Task: Look for space in Dimāpur, India from 2nd September, 2023 to 6th September, 2023 for 2 adults in price range Rs.15000 to Rs.20000. Place can be entire place with 1  bedroom having 1 bed and 1 bathroom. Property type can be house, flat, guest house, hotel. Booking option can be shelf check-in. Required host language is English.
Action: Mouse moved to (440, 119)
Screenshot: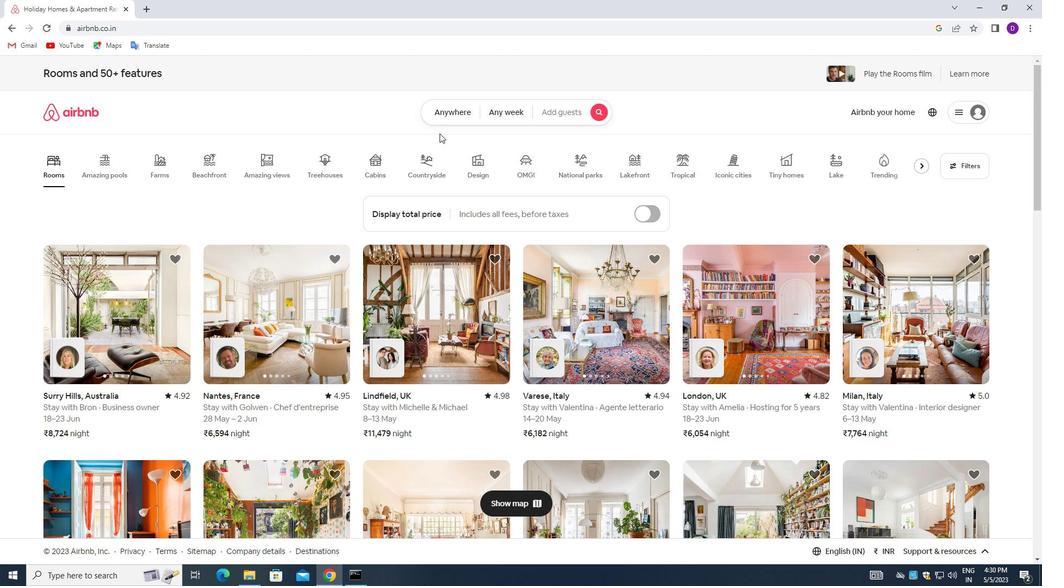 
Action: Mouse pressed left at (440, 119)
Screenshot: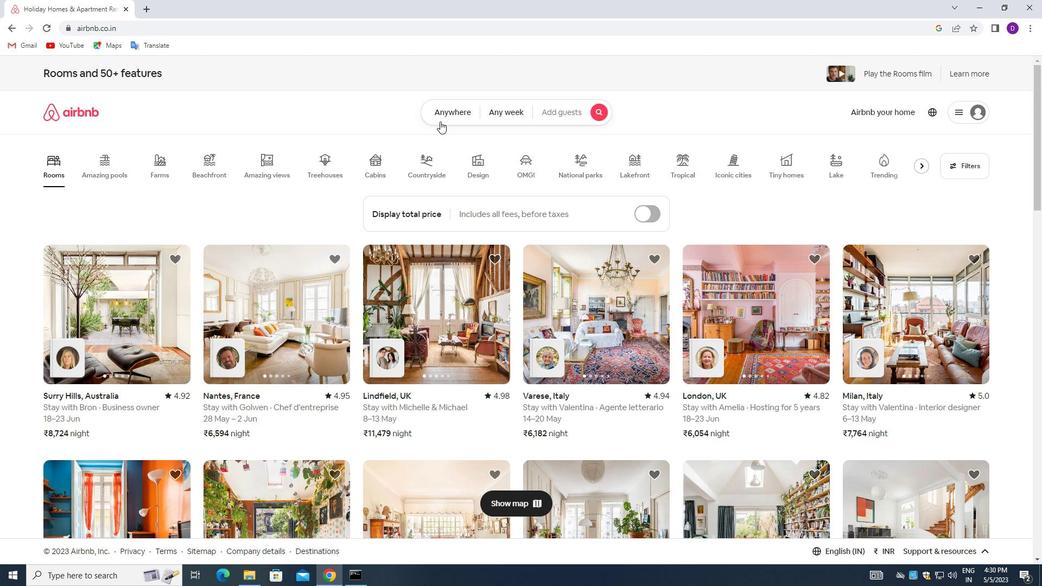 
Action: Mouse moved to (409, 160)
Screenshot: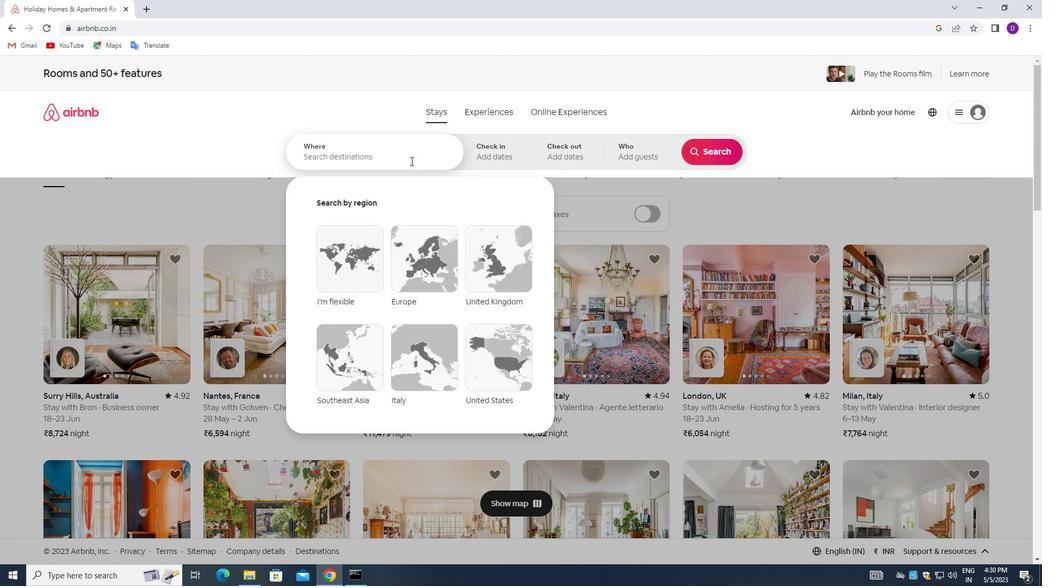
Action: Mouse pressed left at (409, 160)
Screenshot: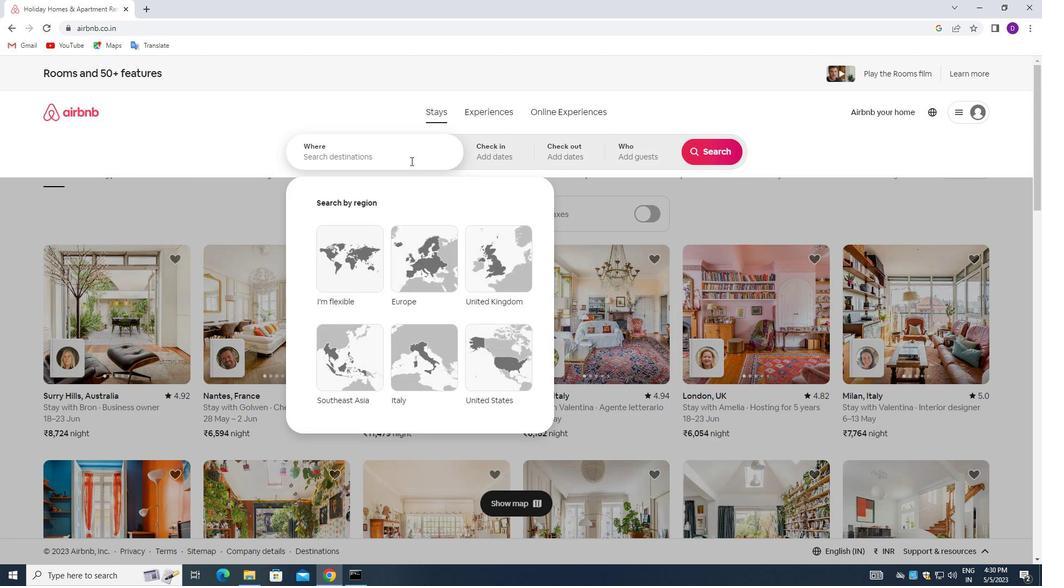 
Action: Mouse moved to (207, 255)
Screenshot: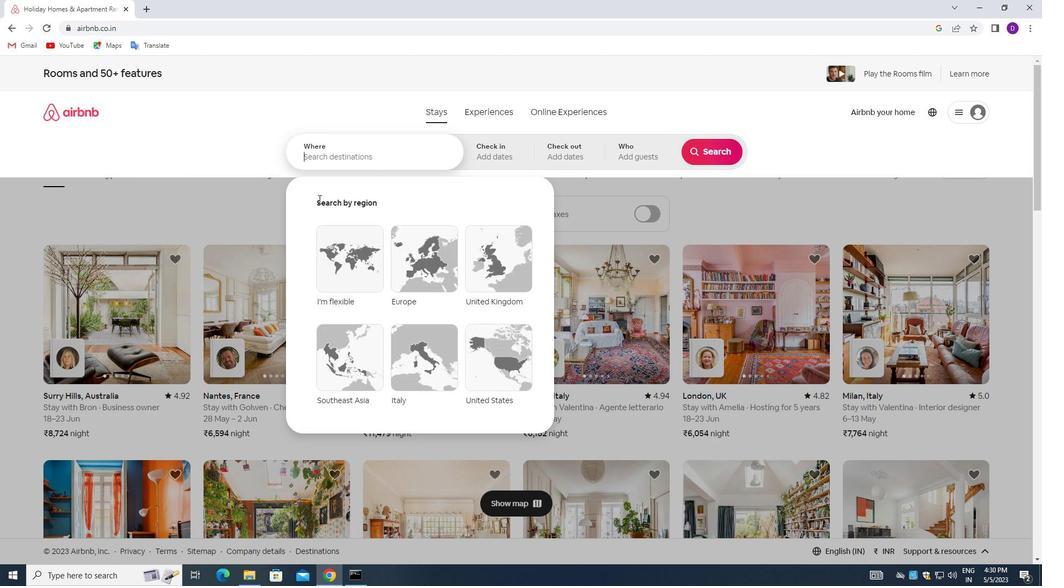 
Action: Key pressed <Key.shift_r>De<Key.backspace>imapur,<Key.space><Key.shift>INDIA<Key.enter>
Screenshot: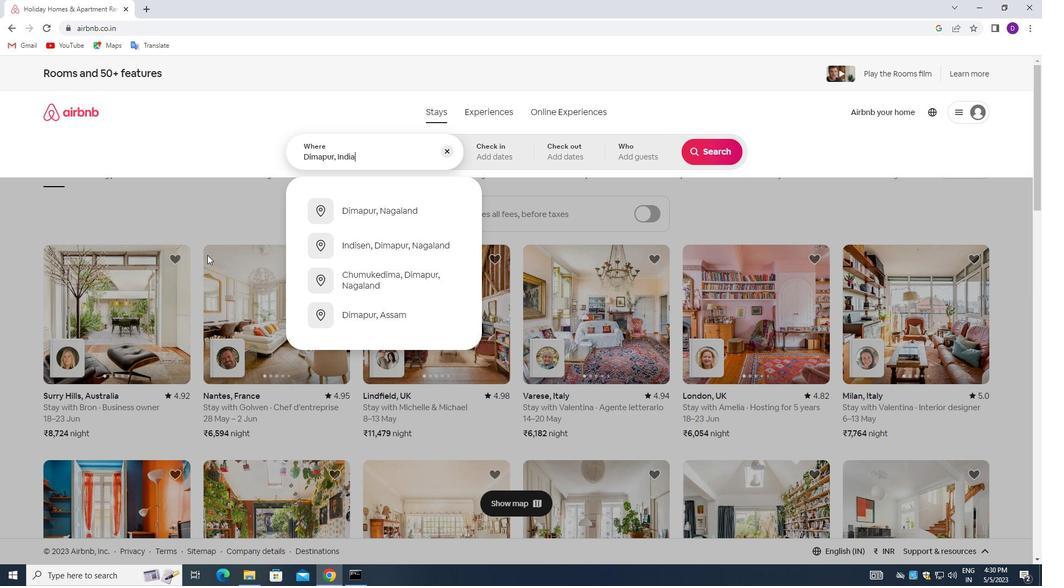 
Action: Mouse moved to (708, 241)
Screenshot: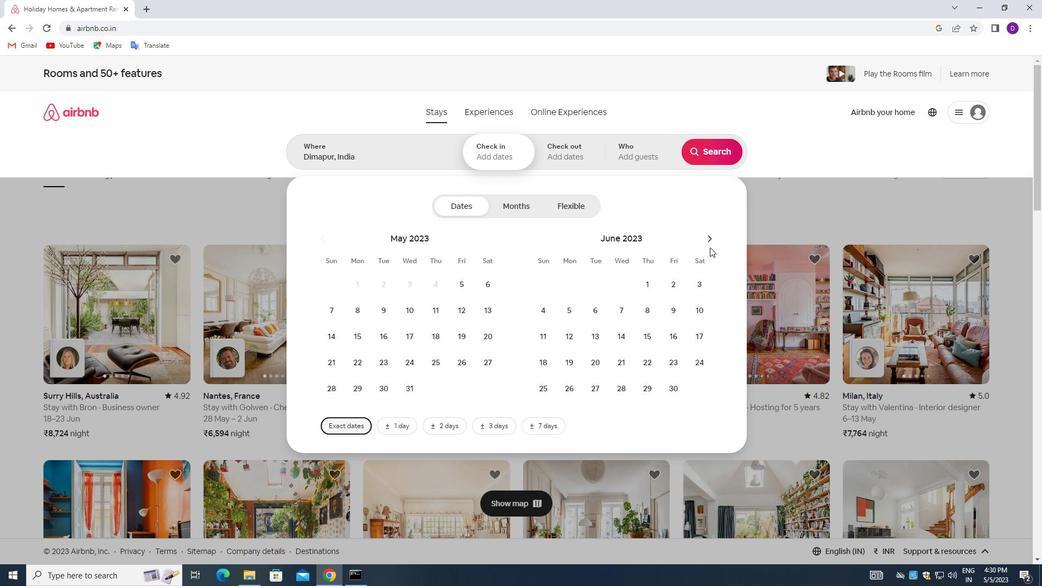 
Action: Mouse pressed left at (708, 241)
Screenshot: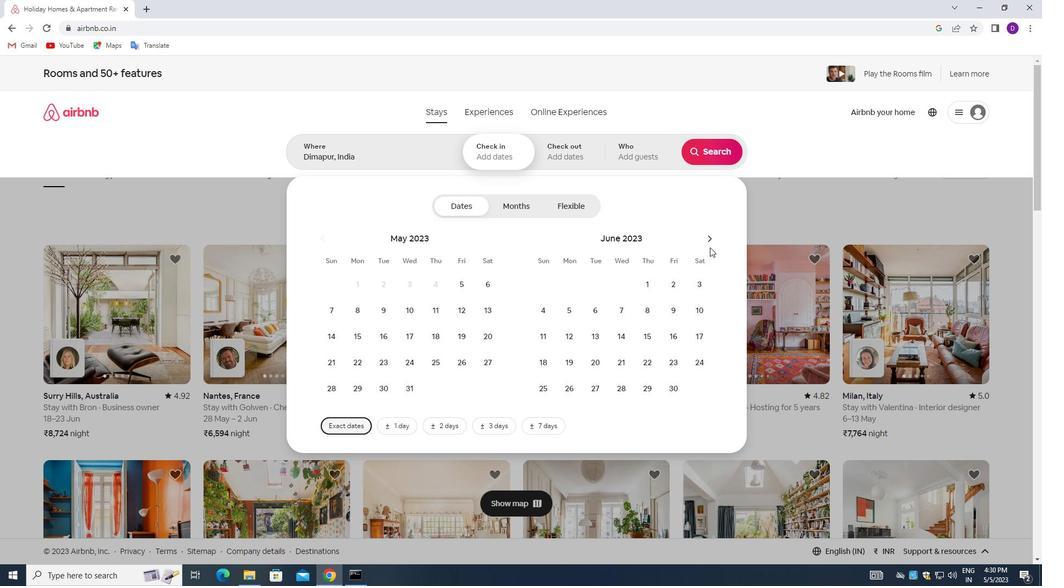 
Action: Mouse pressed left at (708, 241)
Screenshot: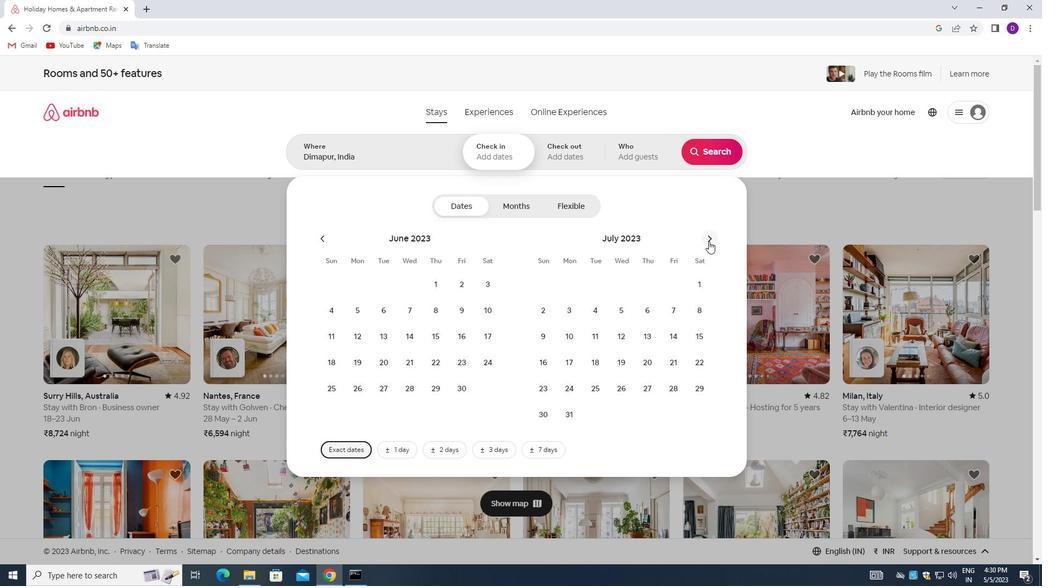 
Action: Mouse pressed left at (708, 241)
Screenshot: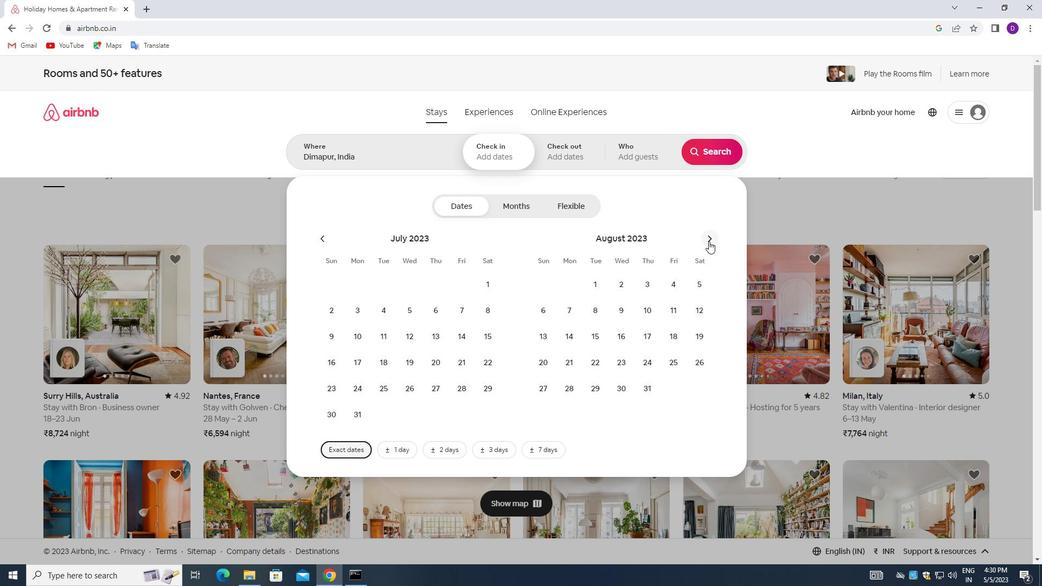 
Action: Mouse moved to (697, 275)
Screenshot: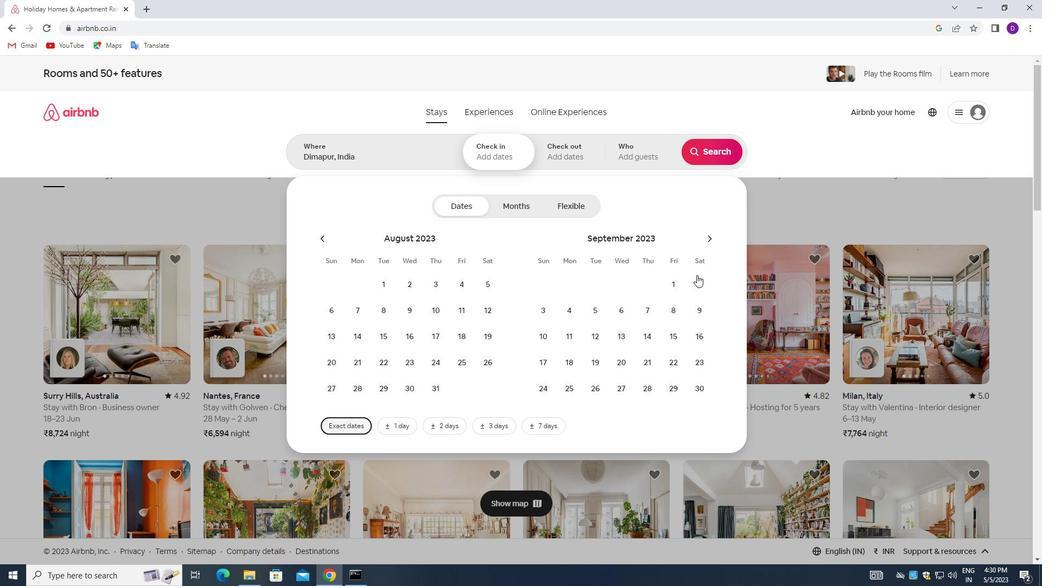 
Action: Mouse pressed left at (697, 275)
Screenshot: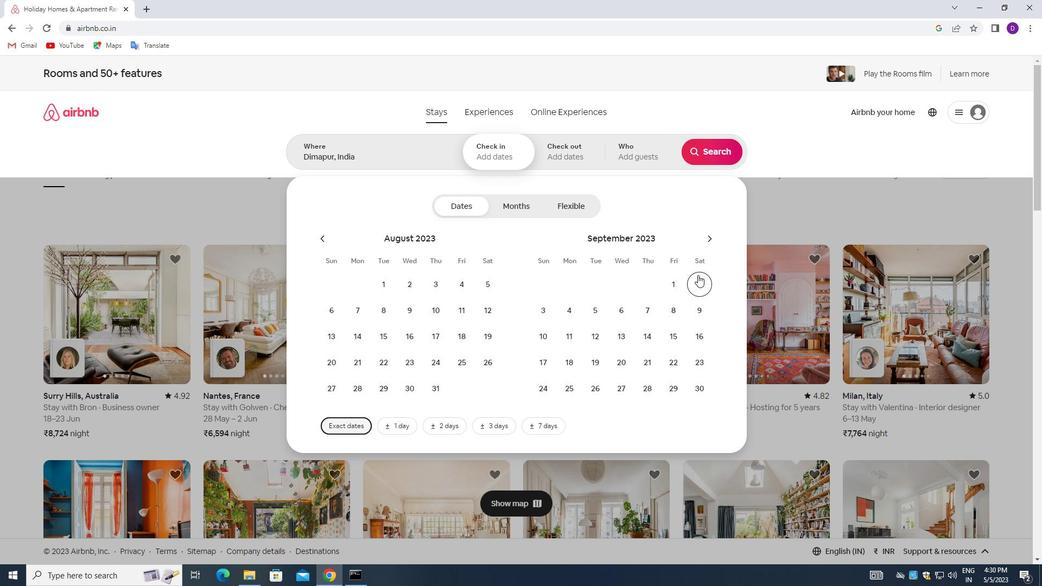 
Action: Mouse moved to (617, 309)
Screenshot: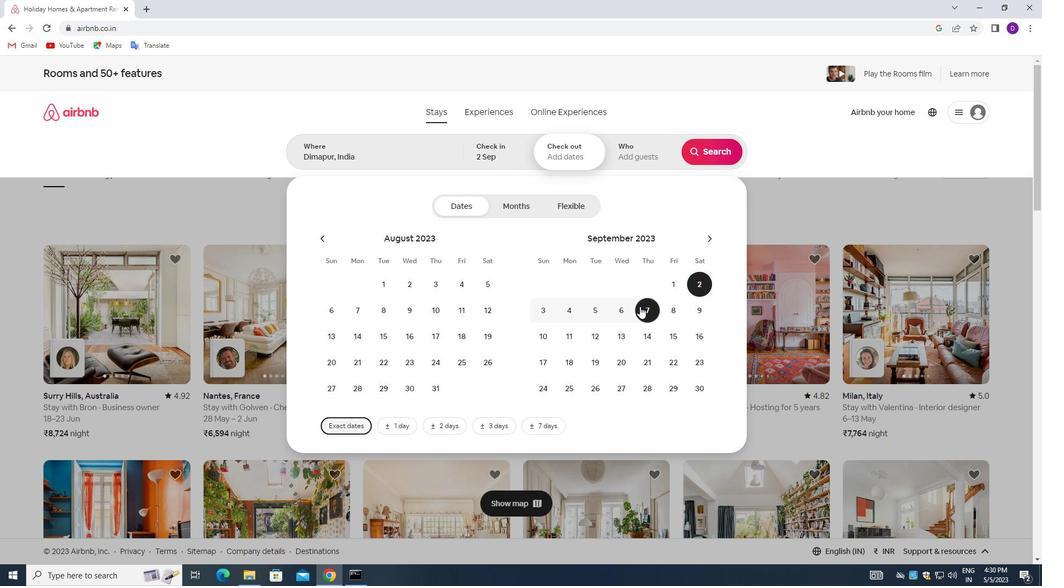 
Action: Mouse pressed left at (617, 309)
Screenshot: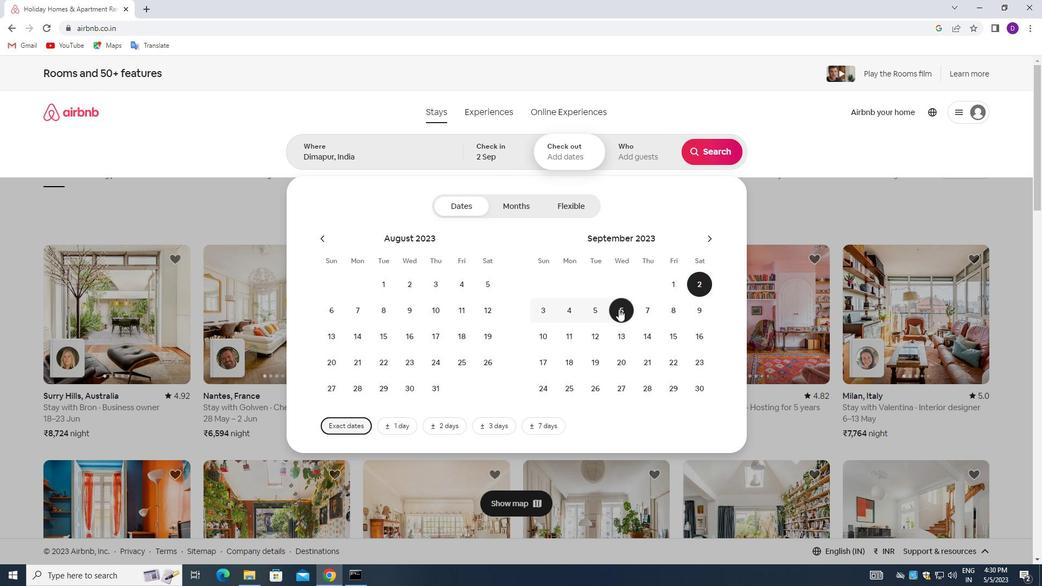 
Action: Mouse moved to (622, 158)
Screenshot: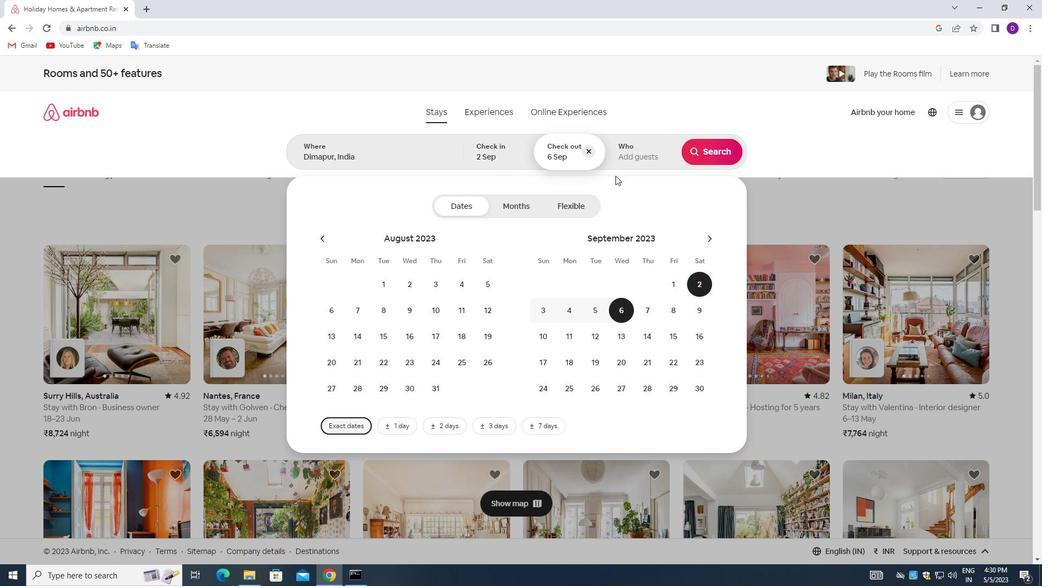 
Action: Mouse pressed left at (622, 158)
Screenshot: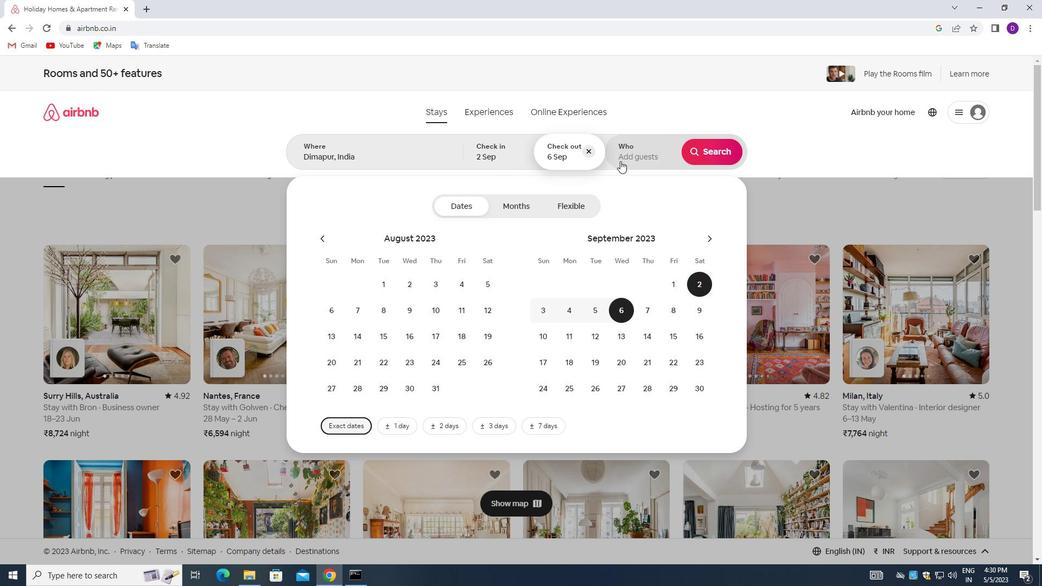 
Action: Mouse moved to (711, 212)
Screenshot: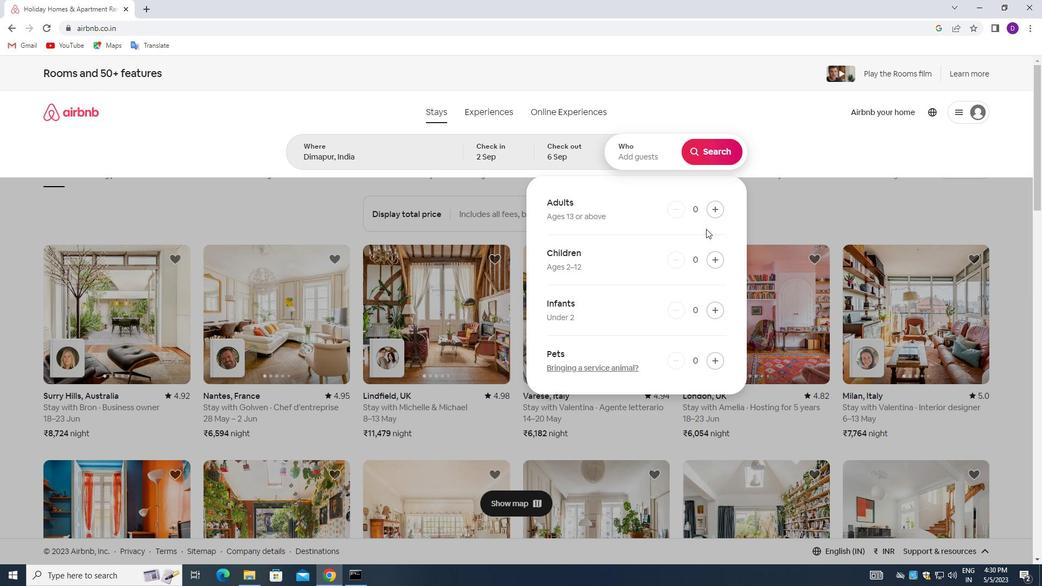 
Action: Mouse pressed left at (711, 212)
Screenshot: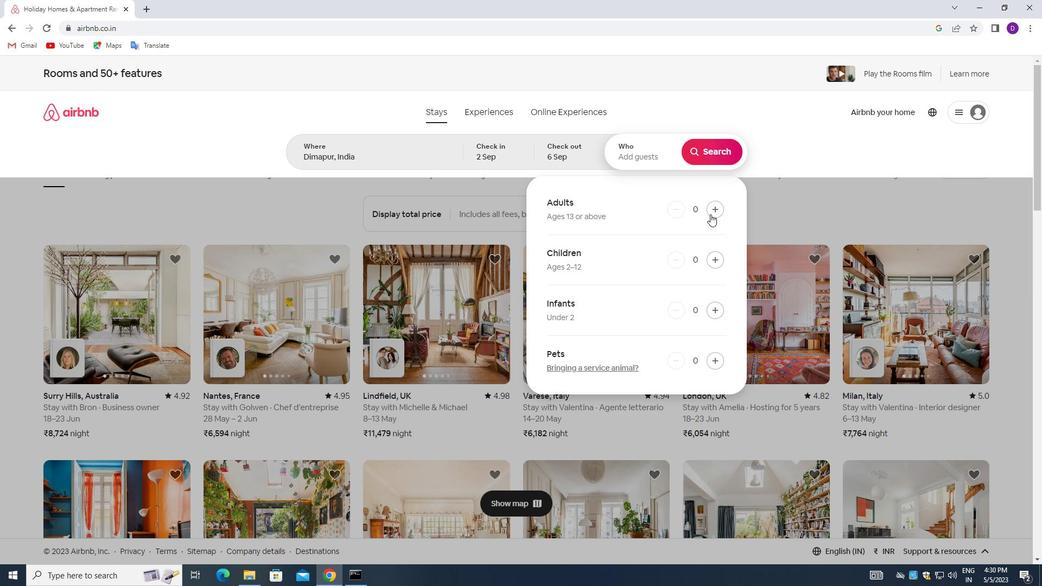 
Action: Mouse pressed left at (711, 212)
Screenshot: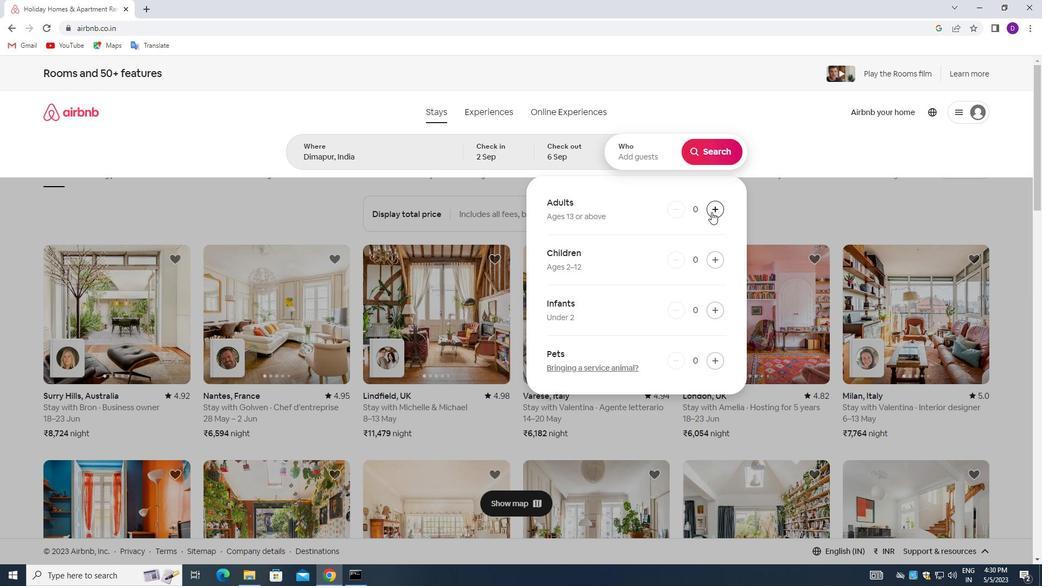 
Action: Mouse moved to (705, 154)
Screenshot: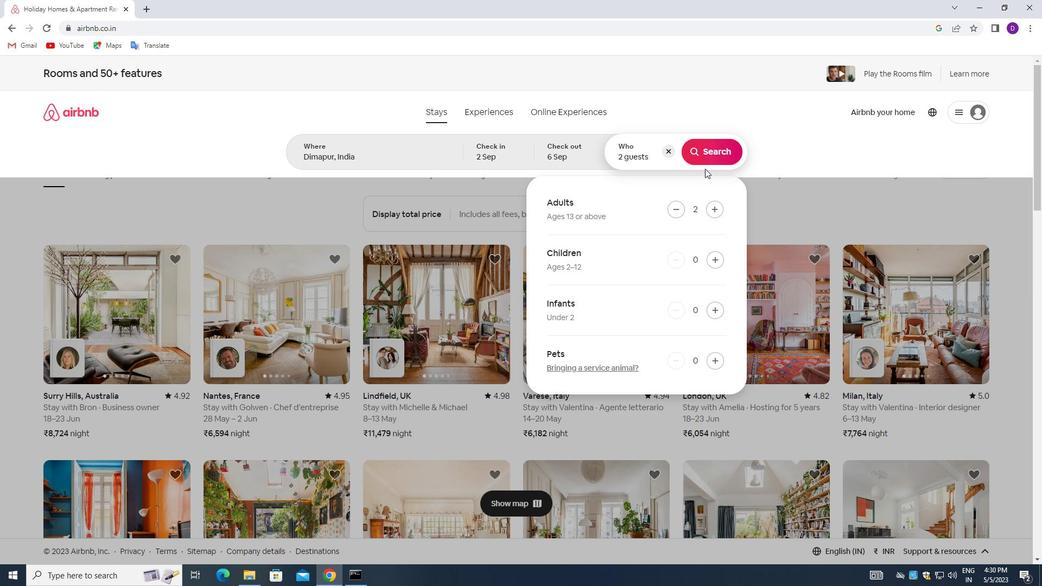 
Action: Mouse pressed left at (705, 154)
Screenshot: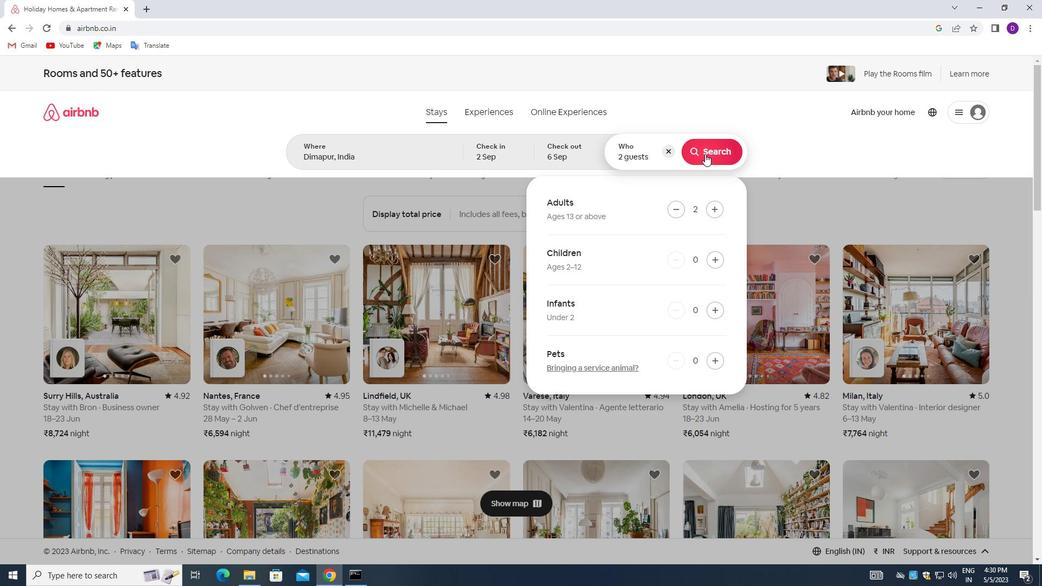 
Action: Mouse moved to (983, 120)
Screenshot: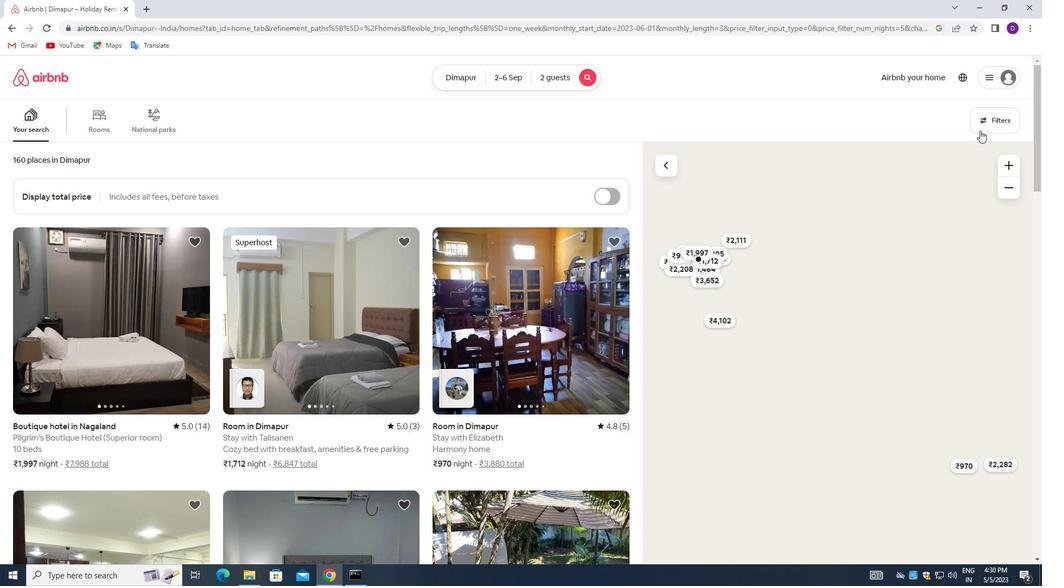 
Action: Mouse pressed left at (983, 120)
Screenshot: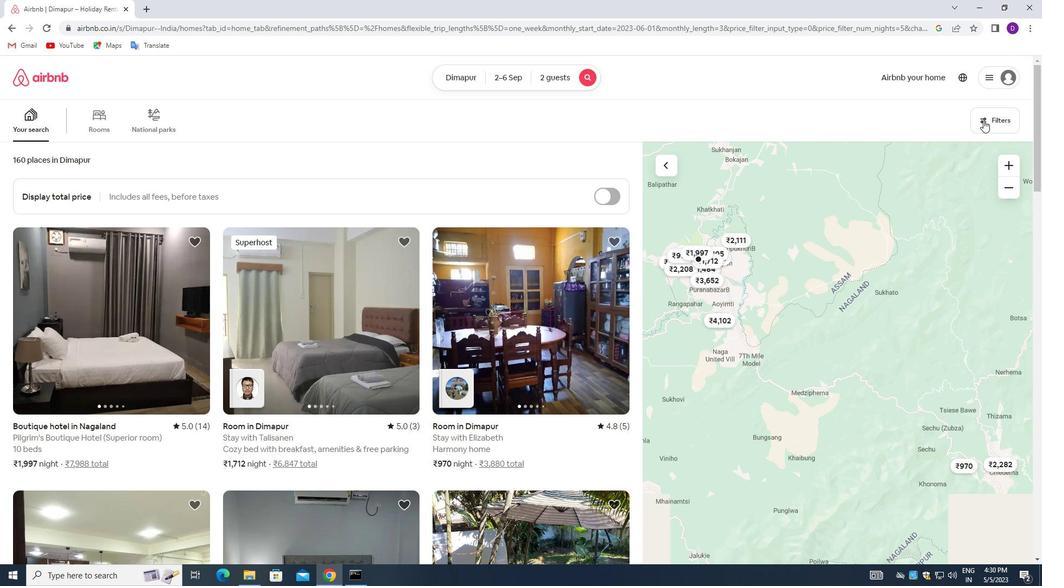 
Action: Mouse moved to (488, 326)
Screenshot: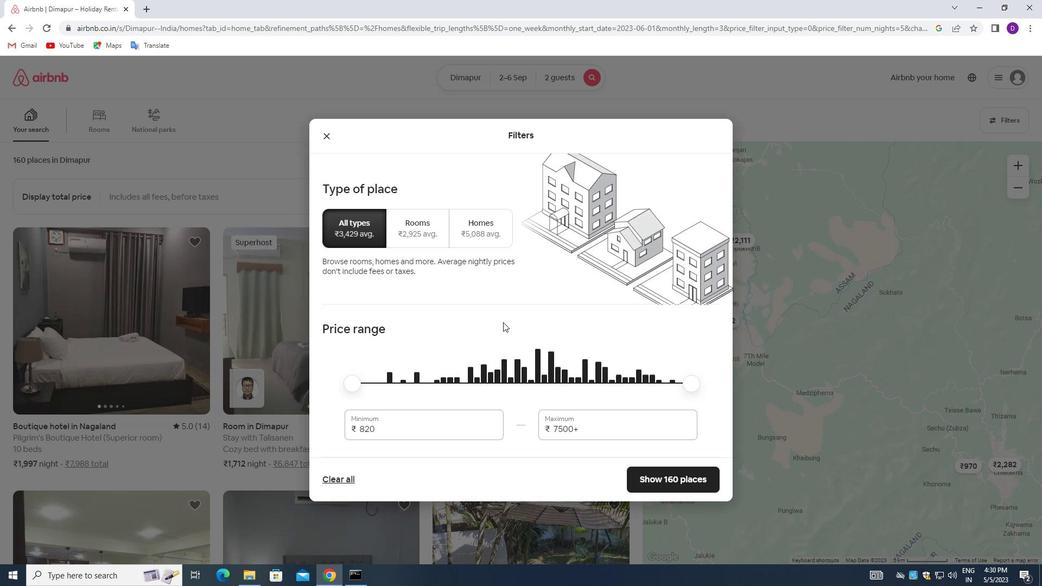 
Action: Mouse scrolled (488, 325) with delta (0, 0)
Screenshot: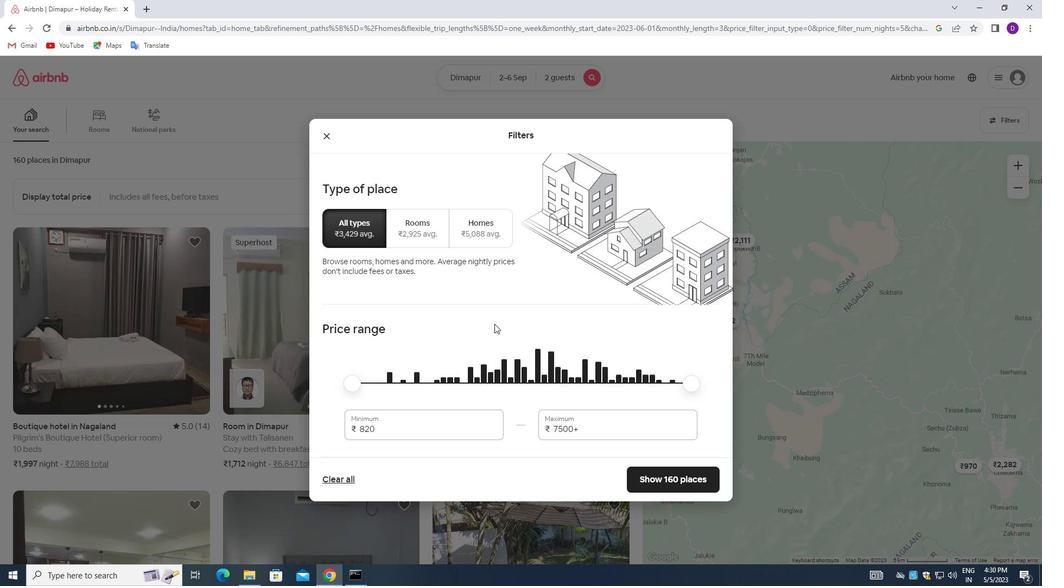 
Action: Mouse moved to (372, 334)
Screenshot: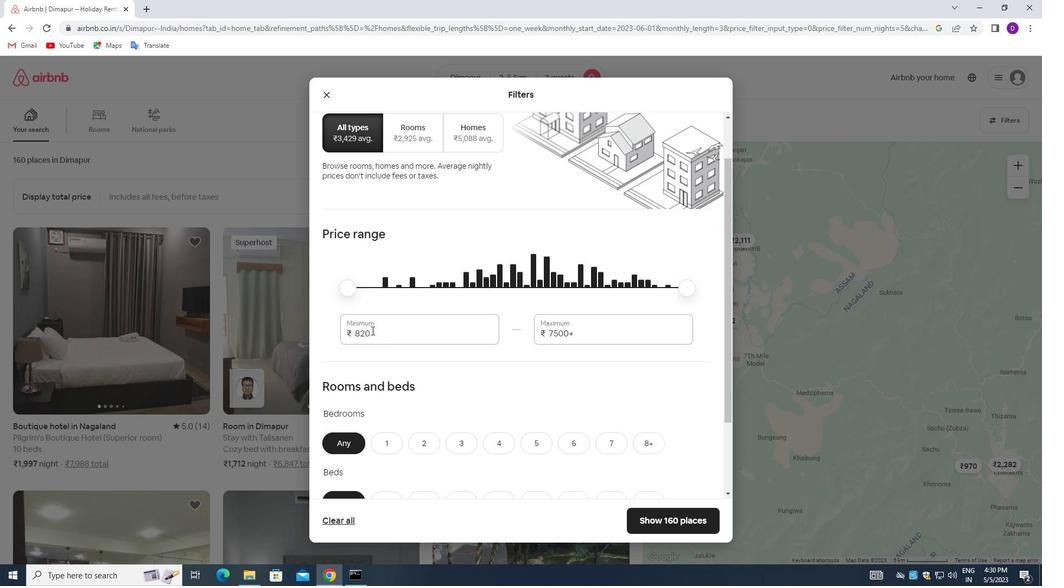 
Action: Mouse pressed left at (372, 334)
Screenshot: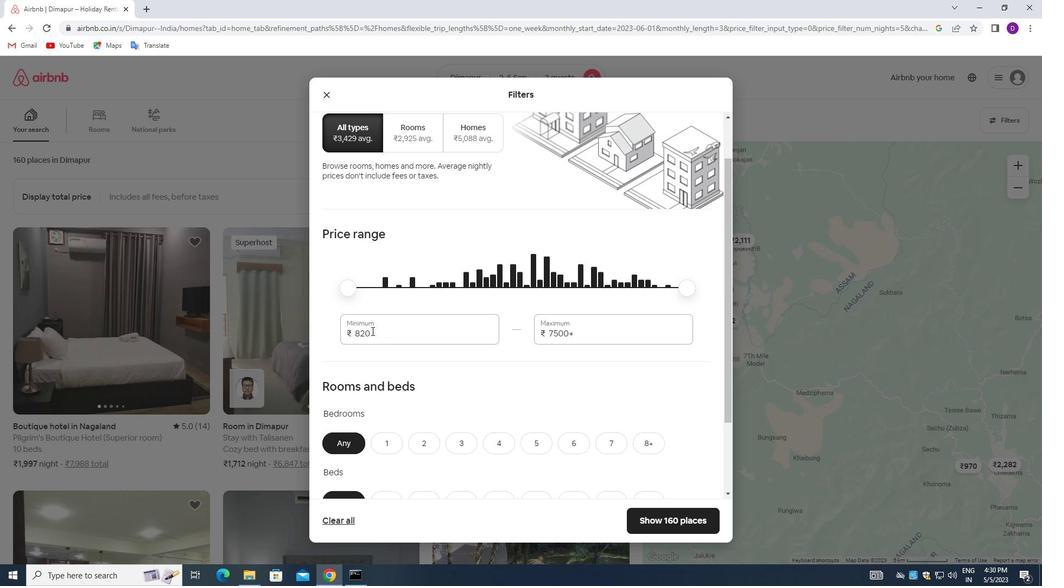 
Action: Mouse pressed left at (372, 334)
Screenshot: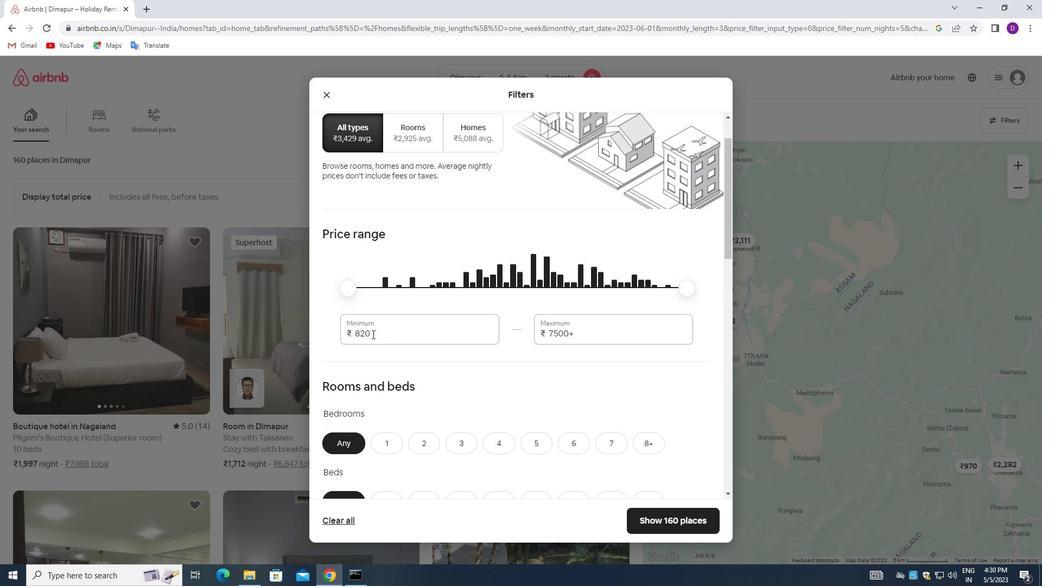 
Action: Mouse moved to (374, 334)
Screenshot: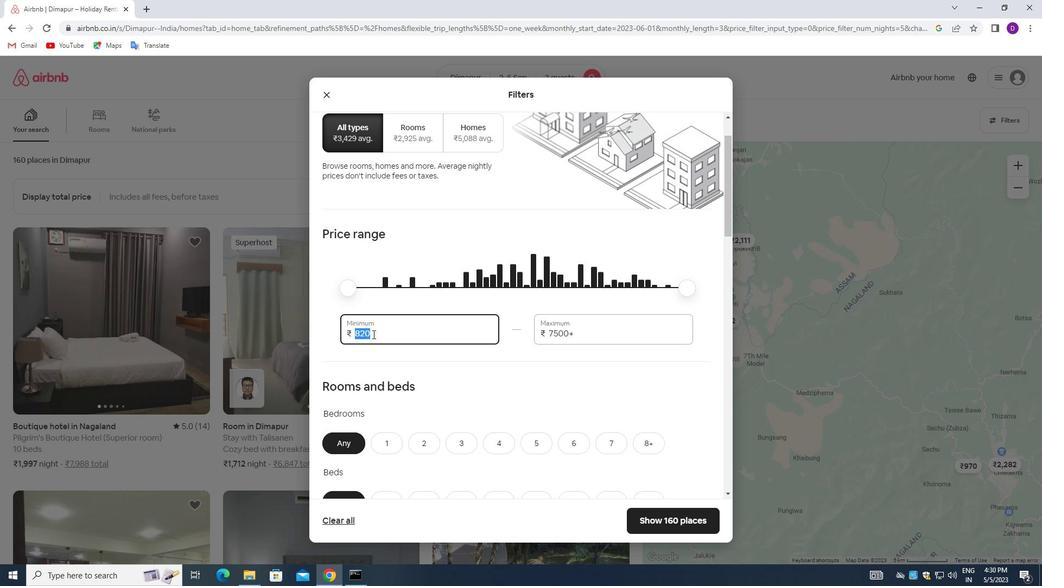 
Action: Key pressed 15000<Key.tab>20000
Screenshot: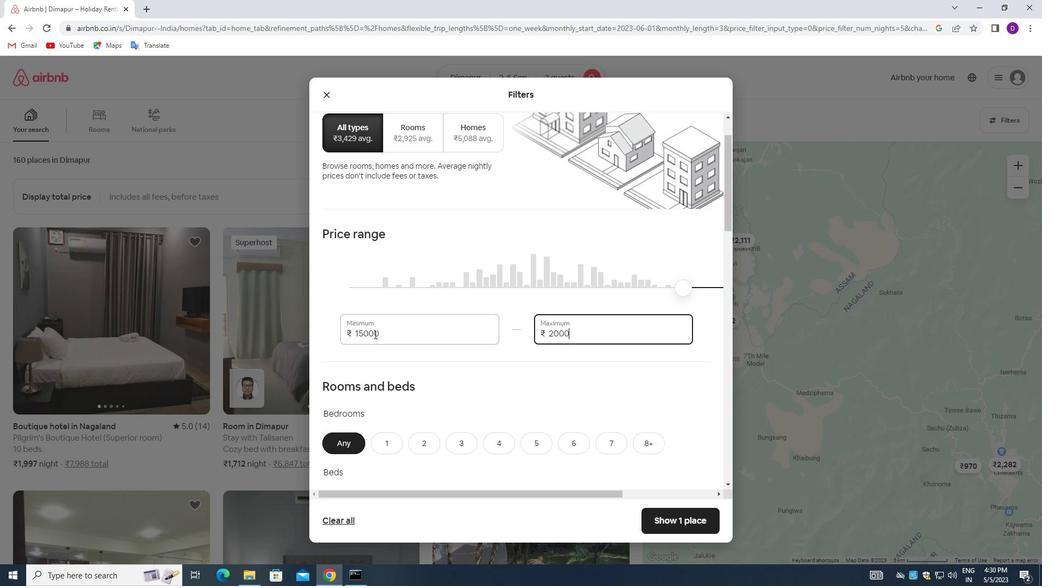 
Action: Mouse moved to (455, 337)
Screenshot: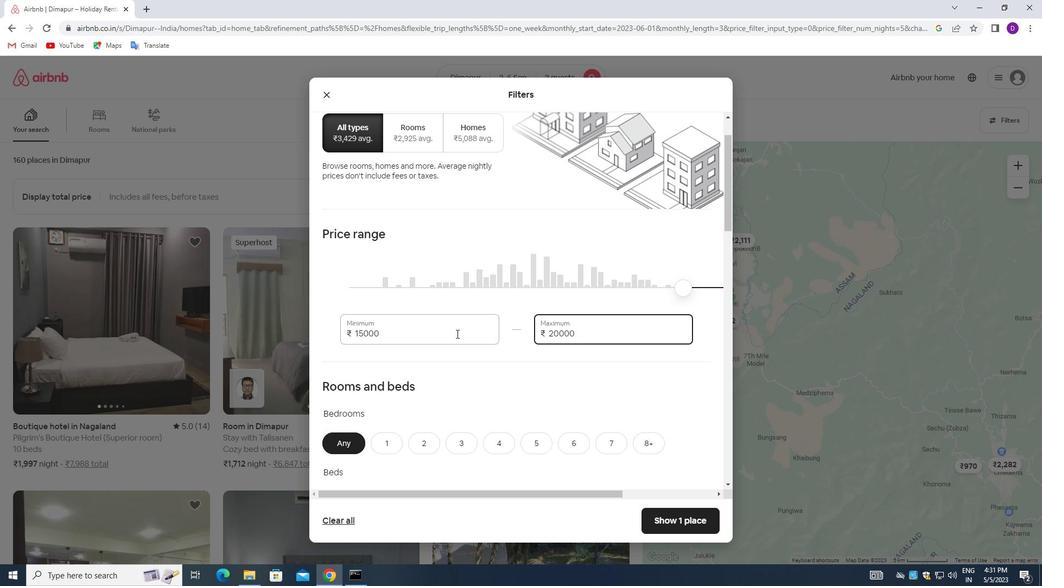 
Action: Mouse scrolled (455, 336) with delta (0, 0)
Screenshot: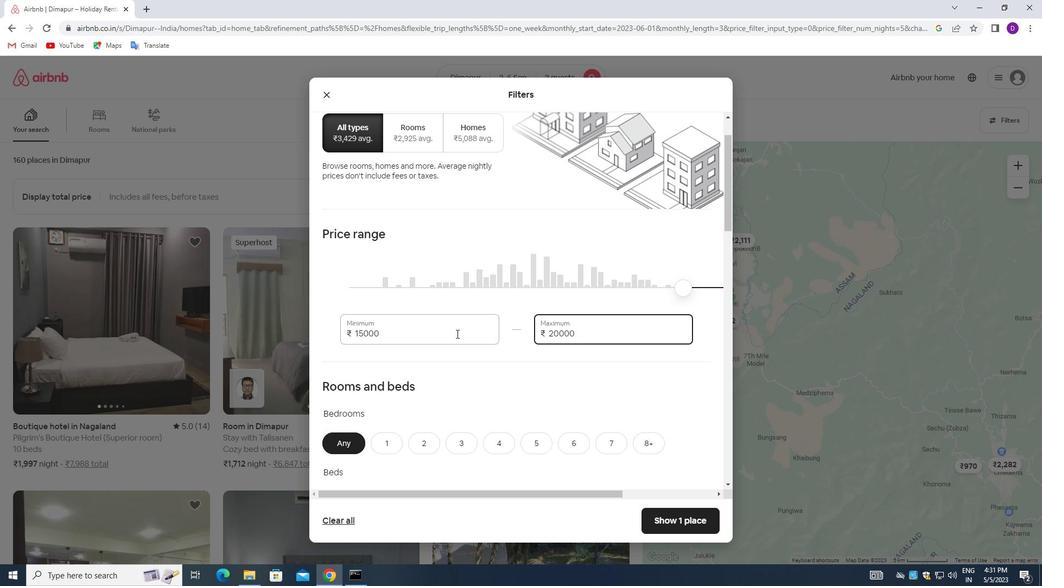 
Action: Mouse moved to (454, 343)
Screenshot: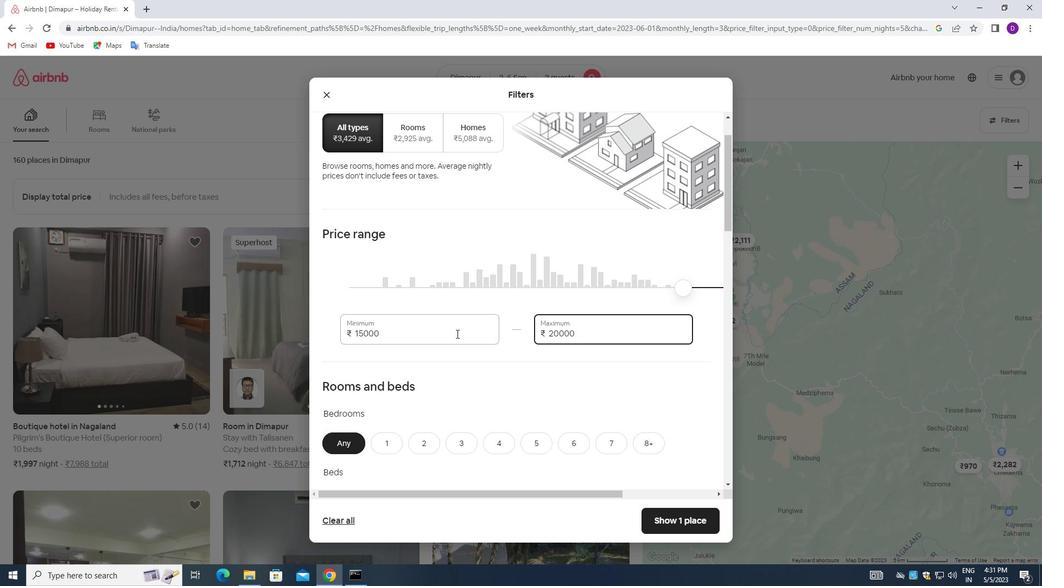 
Action: Mouse scrolled (454, 342) with delta (0, 0)
Screenshot: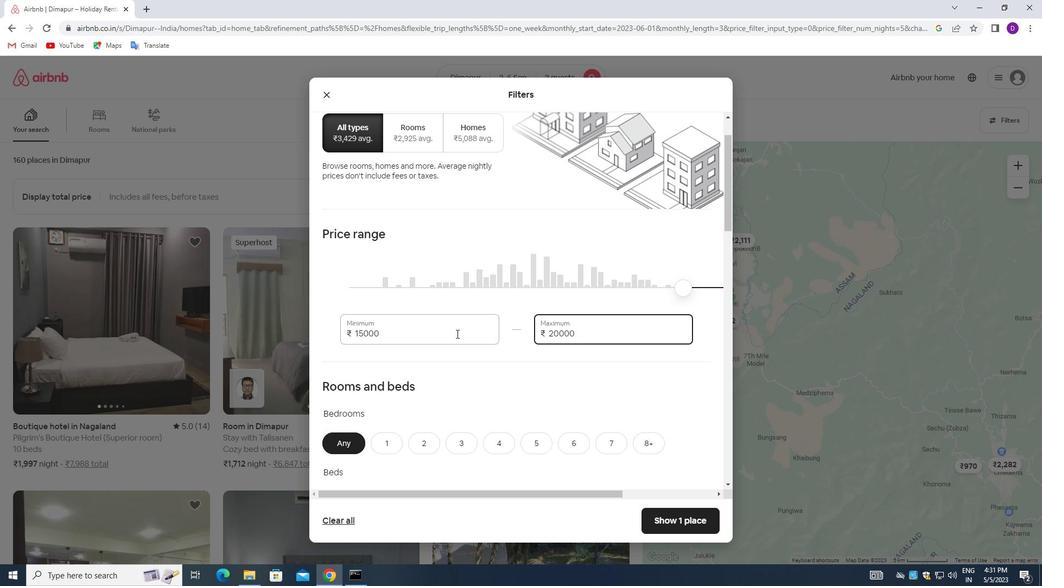 
Action: Mouse moved to (452, 345)
Screenshot: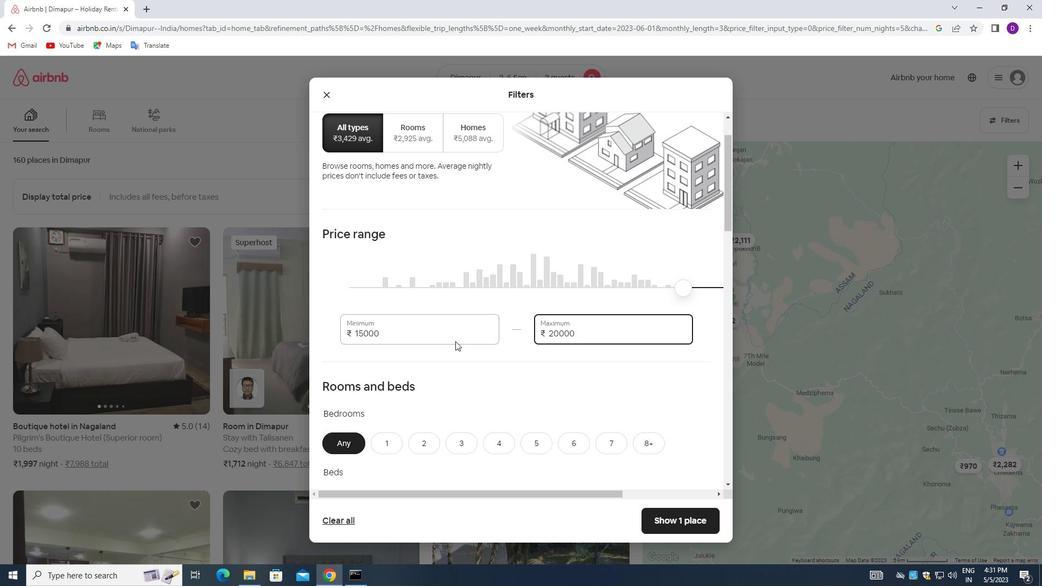 
Action: Mouse scrolled (452, 345) with delta (0, 0)
Screenshot: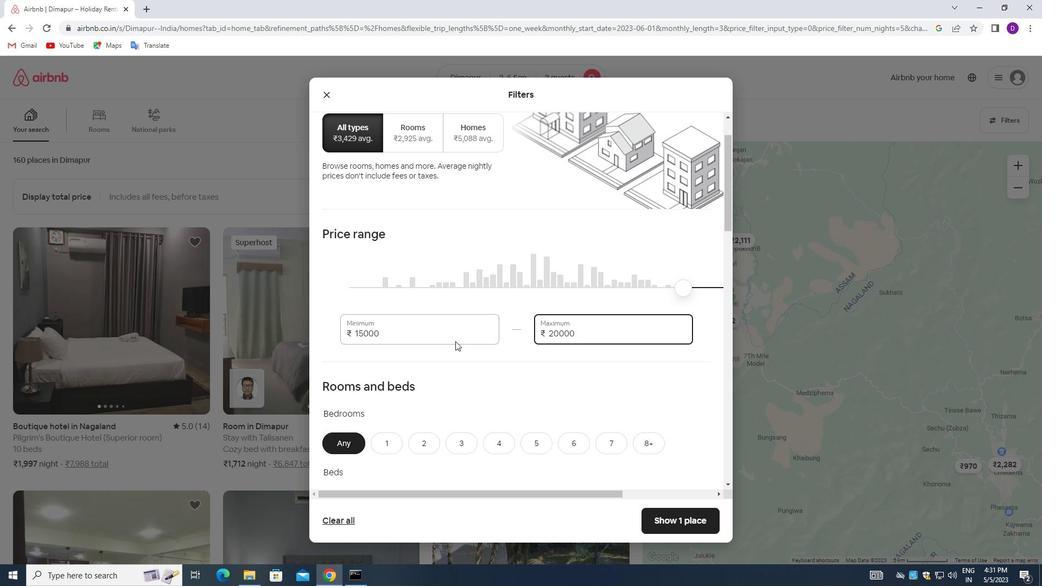 
Action: Mouse moved to (440, 350)
Screenshot: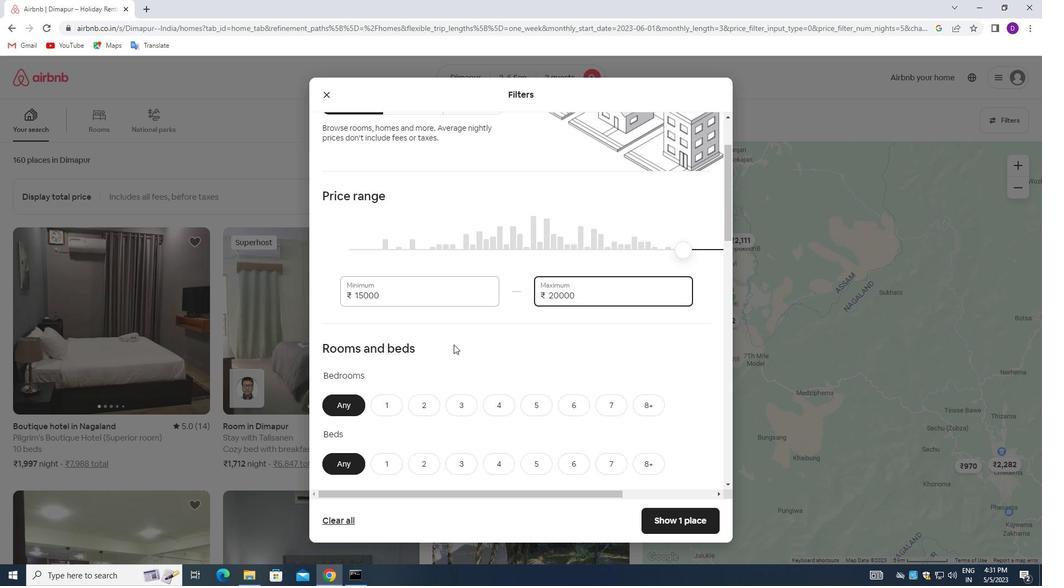 
Action: Mouse scrolled (440, 349) with delta (0, 0)
Screenshot: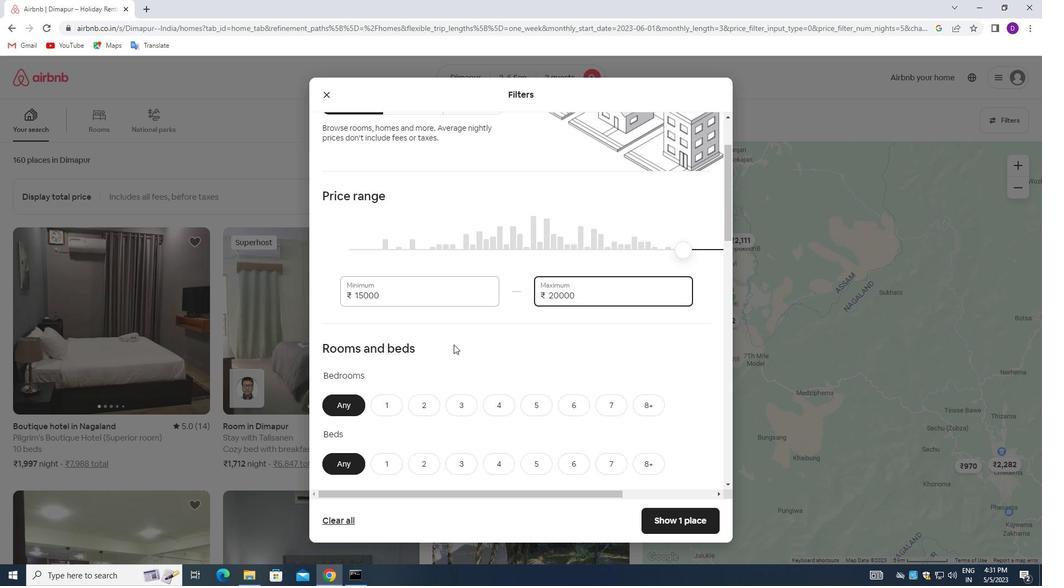 
Action: Mouse moved to (380, 228)
Screenshot: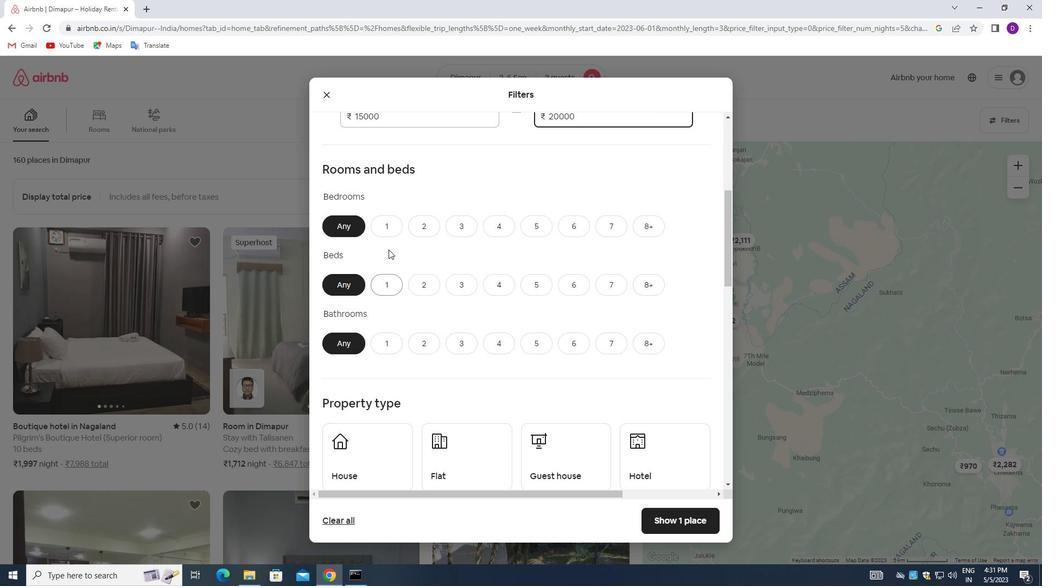 
Action: Mouse pressed left at (380, 228)
Screenshot: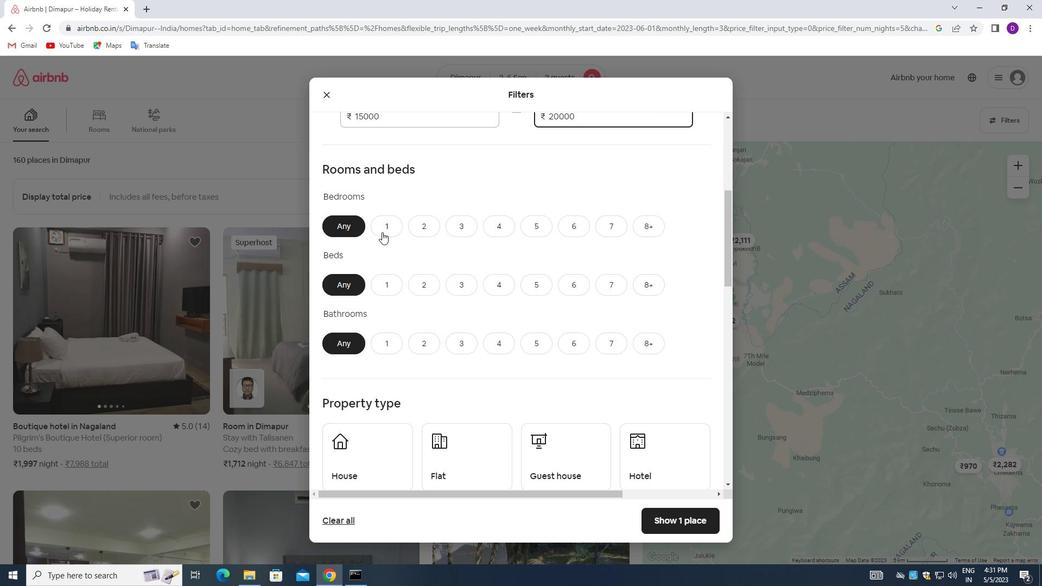 
Action: Mouse moved to (387, 281)
Screenshot: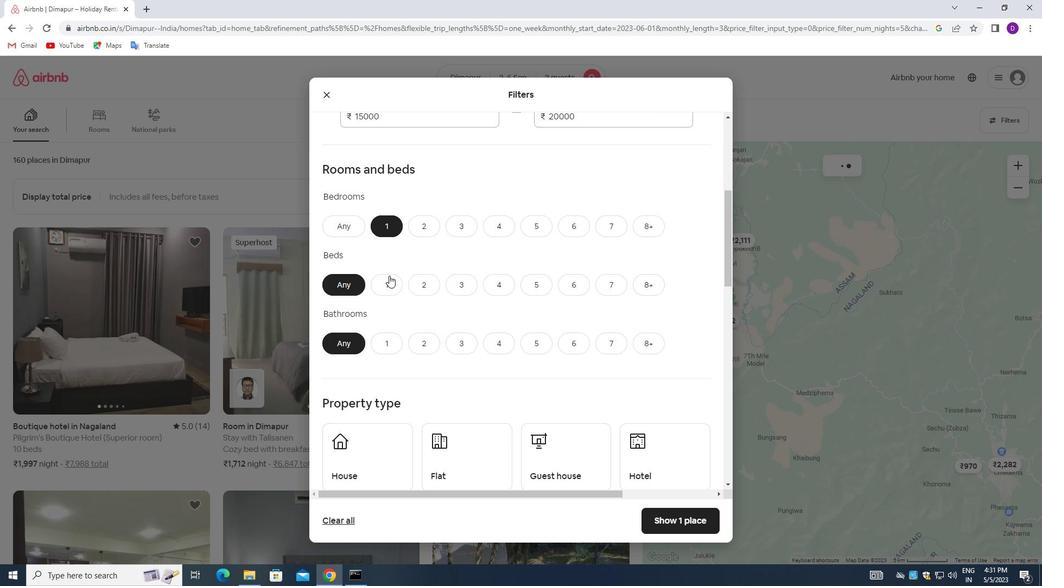 
Action: Mouse pressed left at (387, 281)
Screenshot: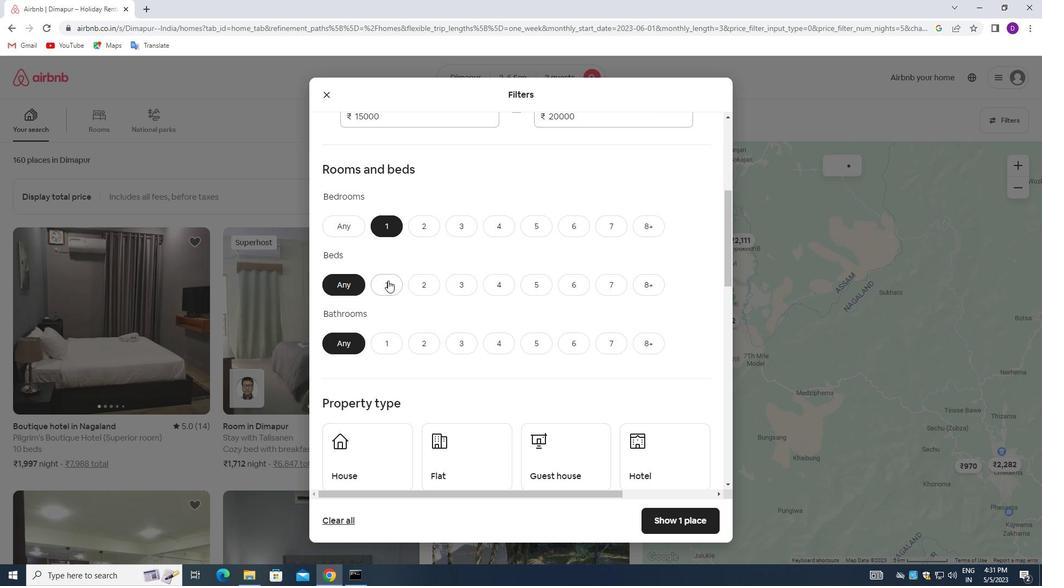 
Action: Mouse moved to (387, 342)
Screenshot: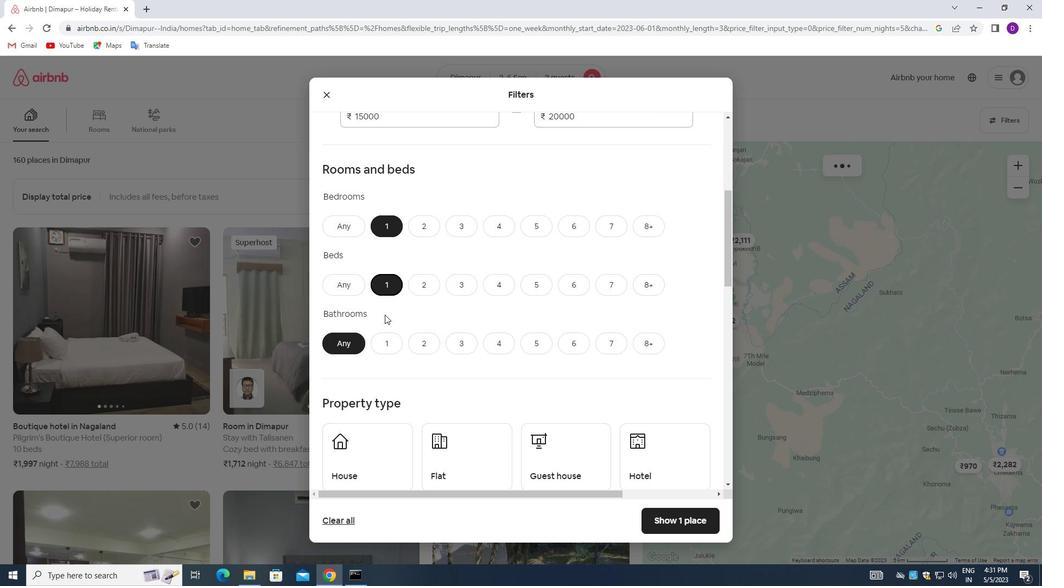 
Action: Mouse pressed left at (387, 342)
Screenshot: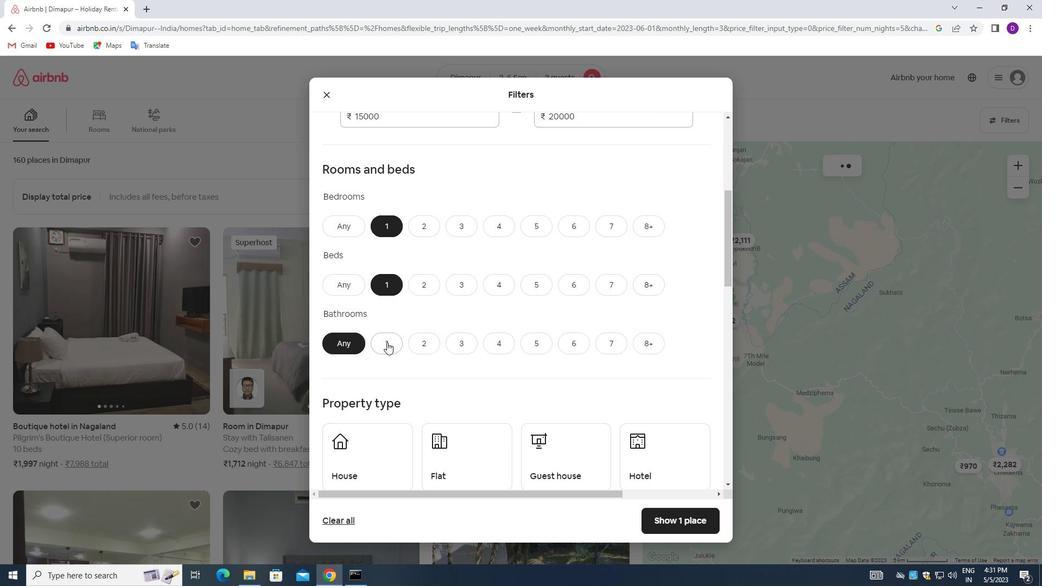 
Action: Mouse moved to (376, 343)
Screenshot: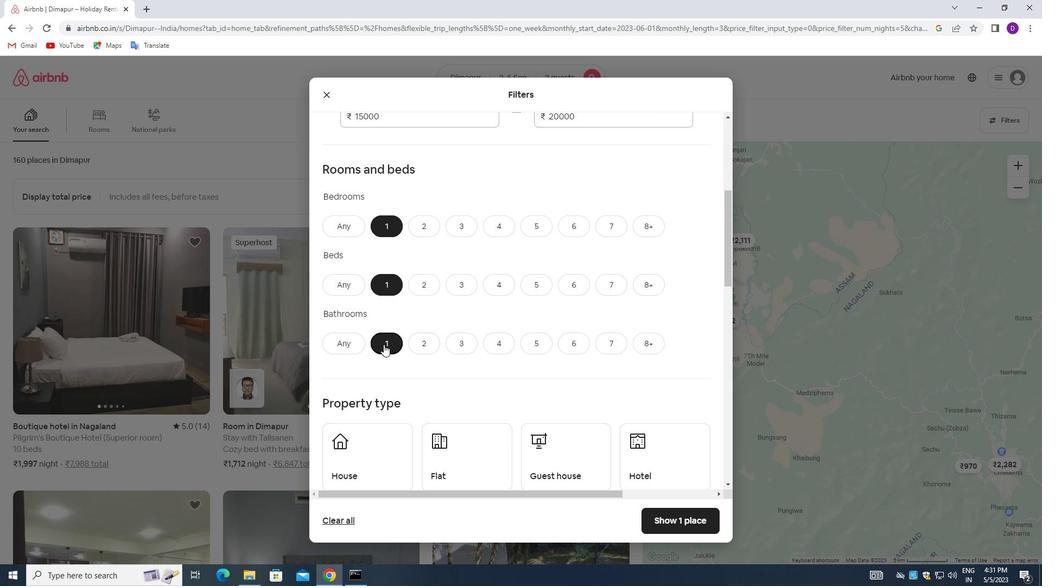 
Action: Mouse scrolled (376, 342) with delta (0, 0)
Screenshot: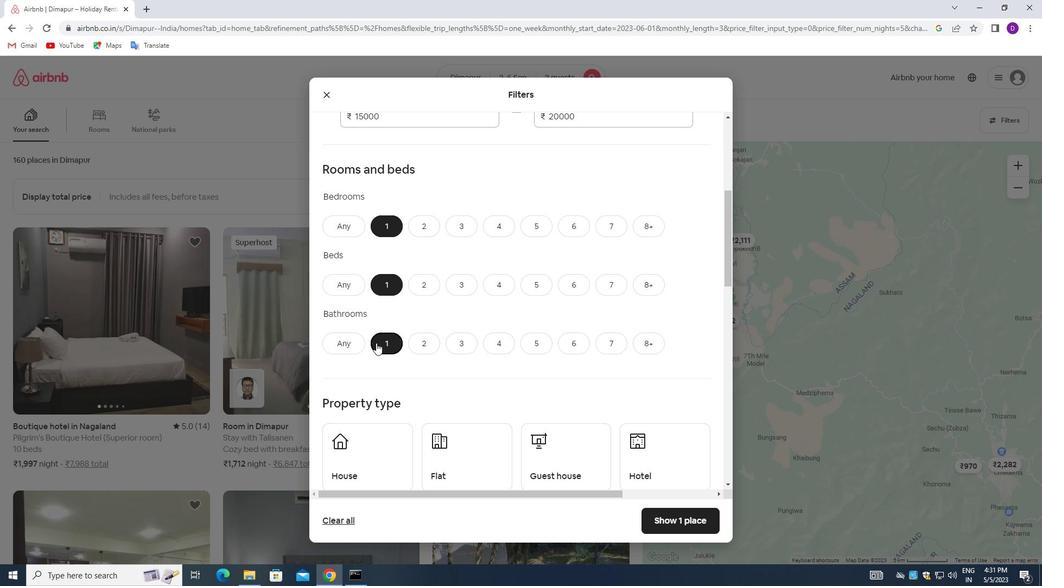 
Action: Mouse scrolled (376, 342) with delta (0, 0)
Screenshot: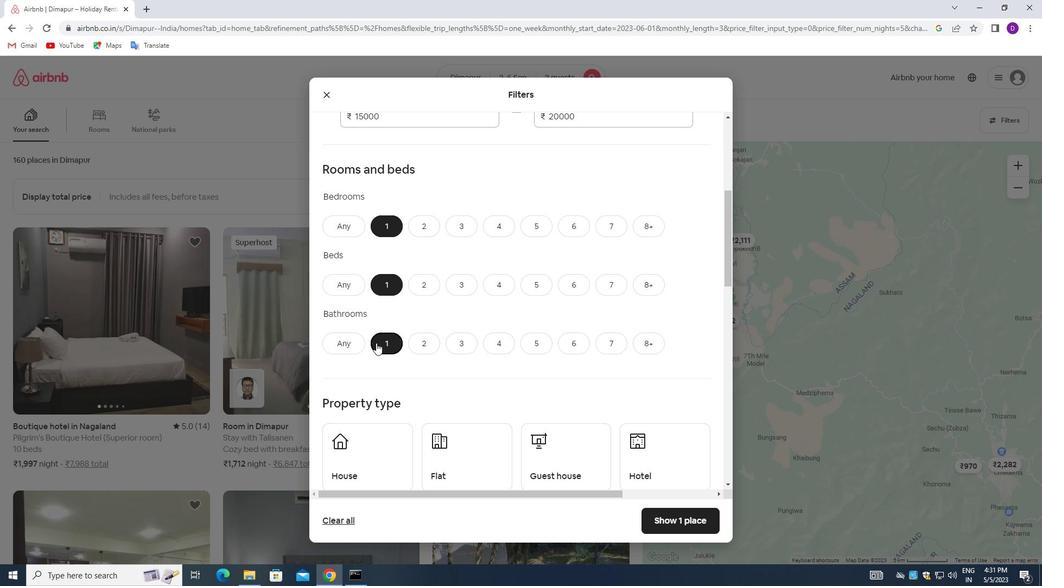 
Action: Mouse scrolled (376, 342) with delta (0, 0)
Screenshot: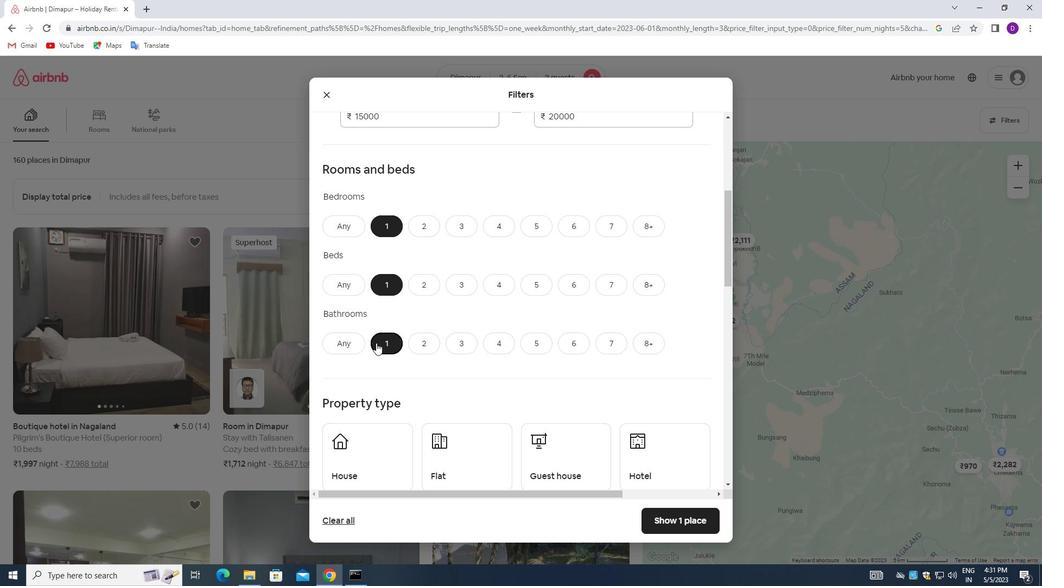 
Action: Mouse moved to (364, 302)
Screenshot: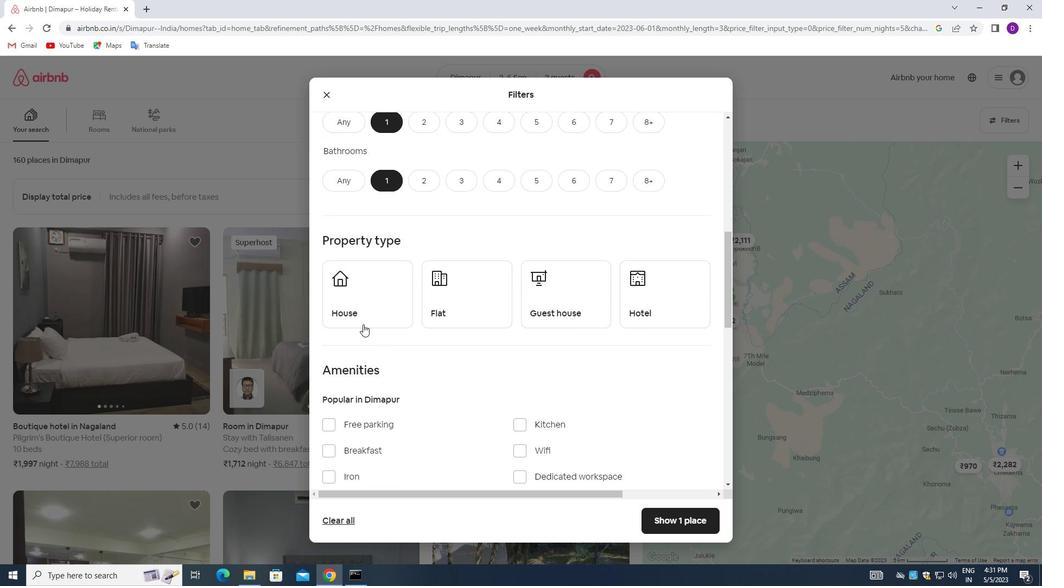 
Action: Mouse pressed left at (364, 302)
Screenshot: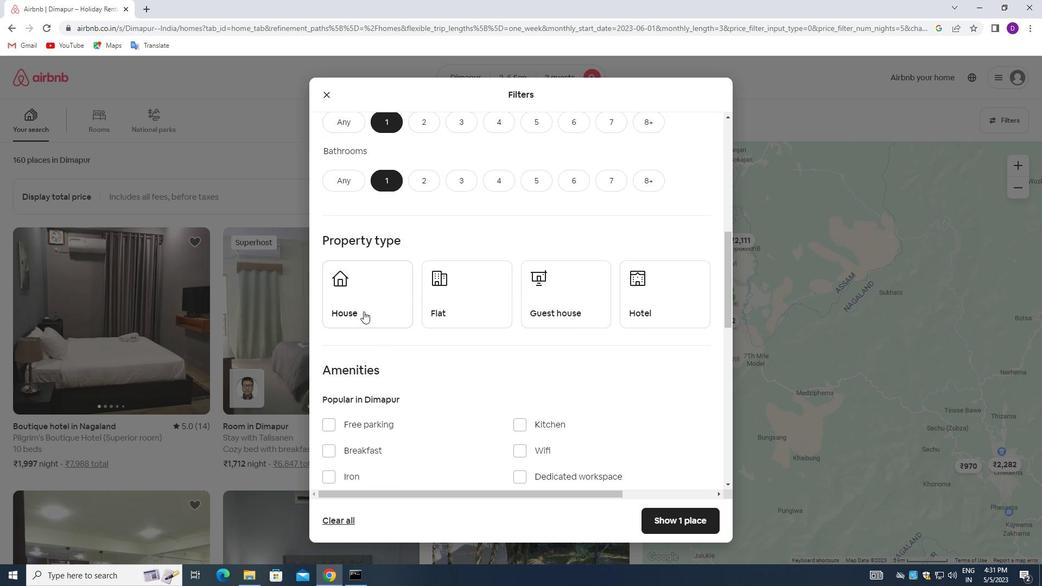 
Action: Mouse moved to (458, 305)
Screenshot: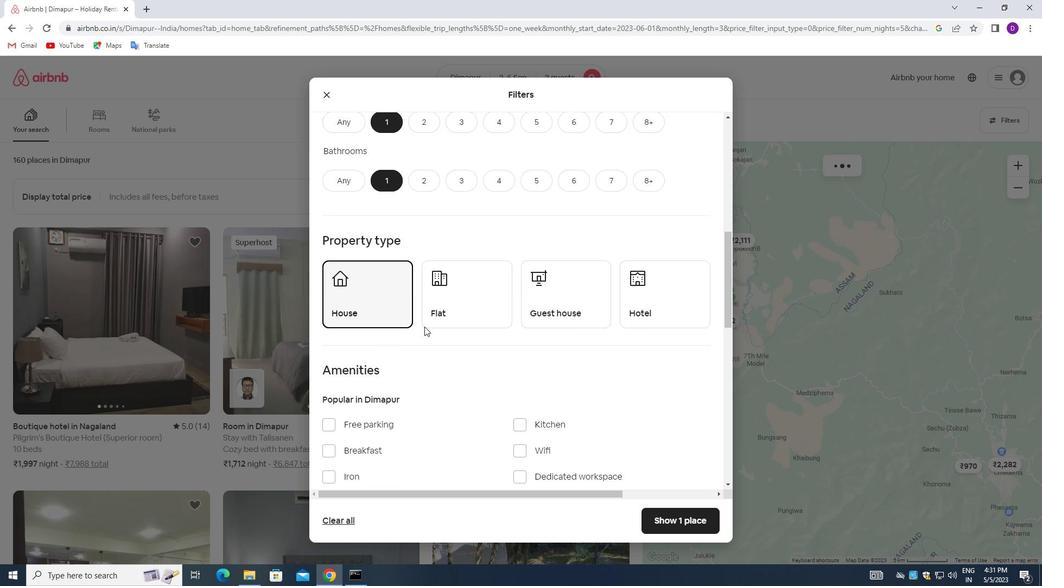 
Action: Mouse pressed left at (458, 305)
Screenshot: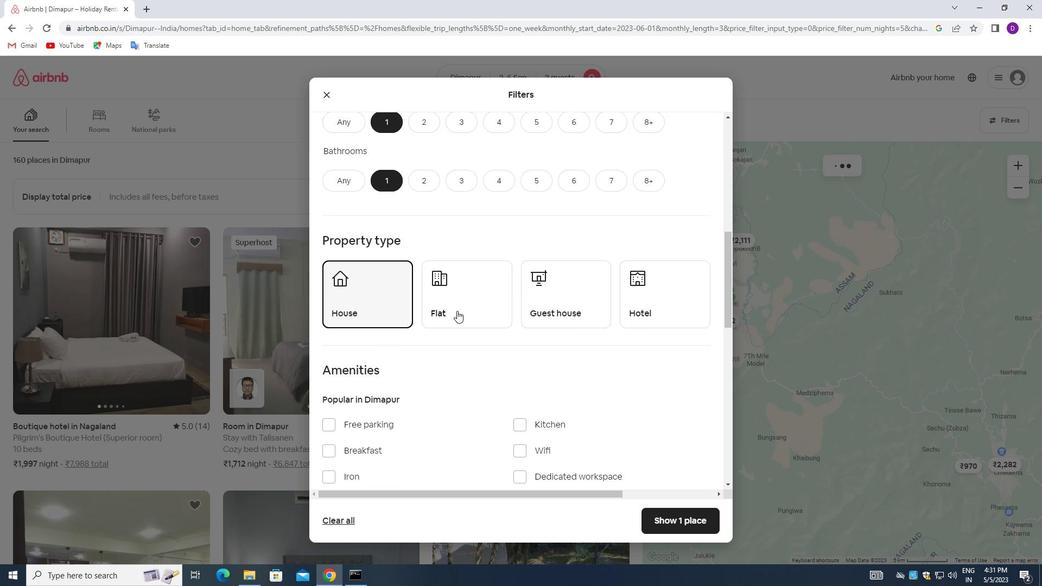 
Action: Mouse moved to (543, 305)
Screenshot: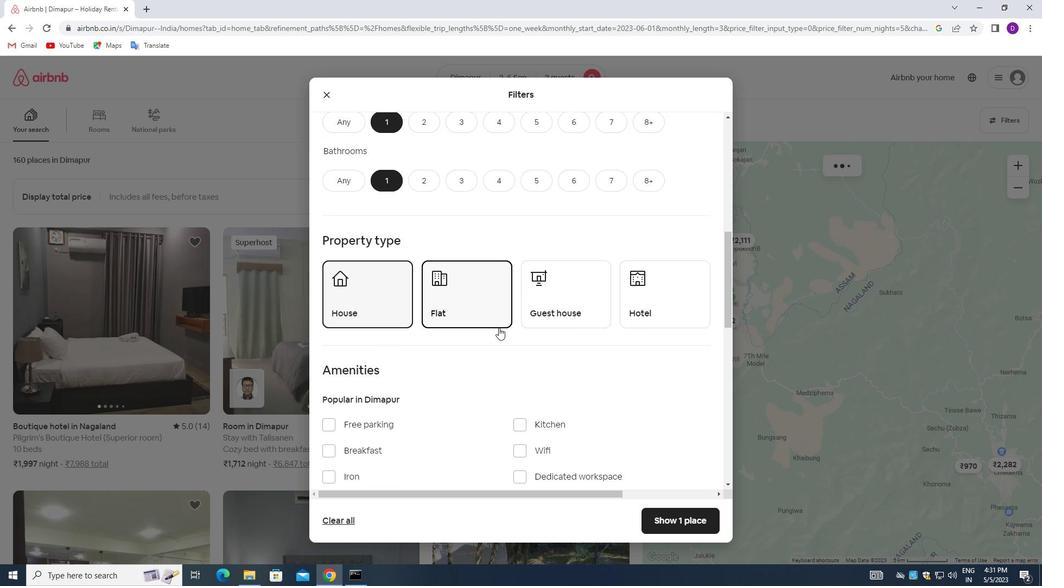 
Action: Mouse pressed left at (543, 305)
Screenshot: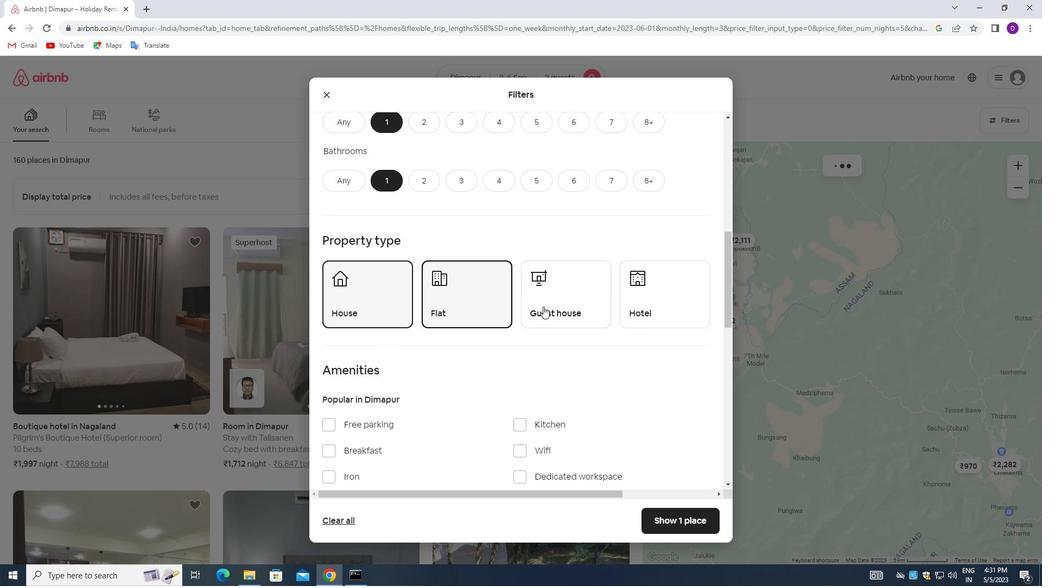 
Action: Mouse moved to (657, 299)
Screenshot: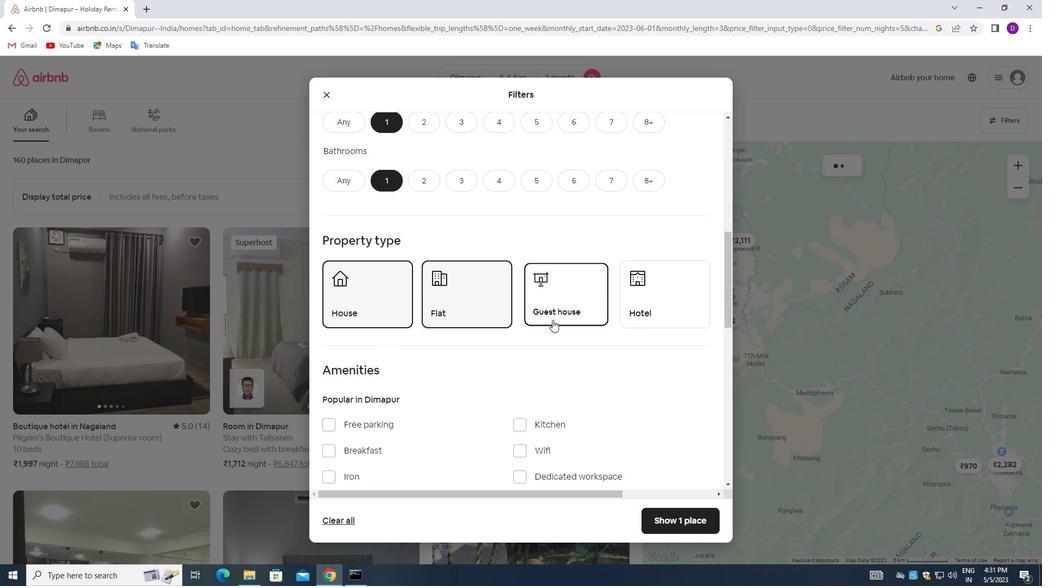 
Action: Mouse pressed left at (657, 299)
Screenshot: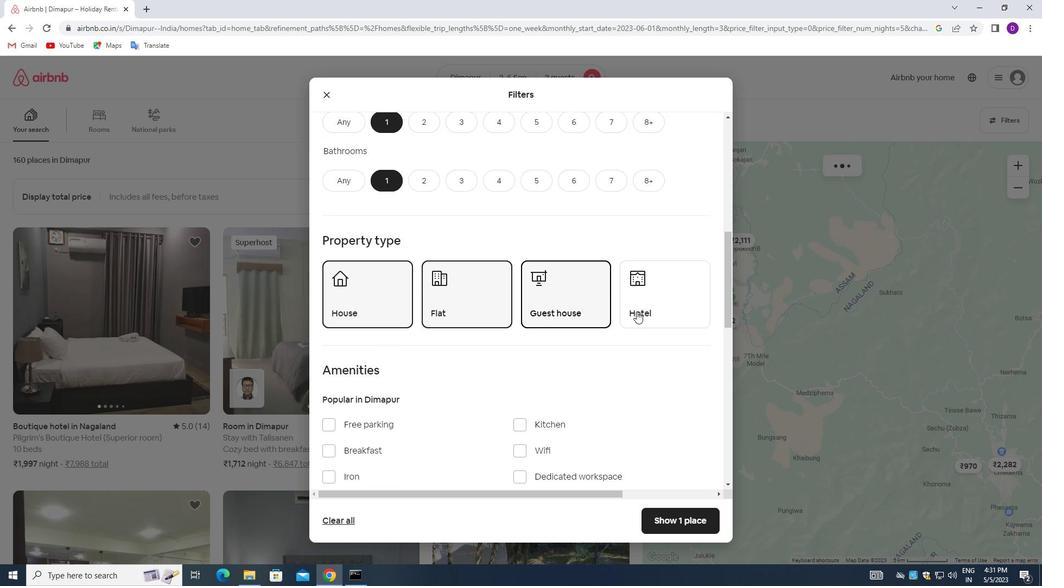 
Action: Mouse moved to (507, 338)
Screenshot: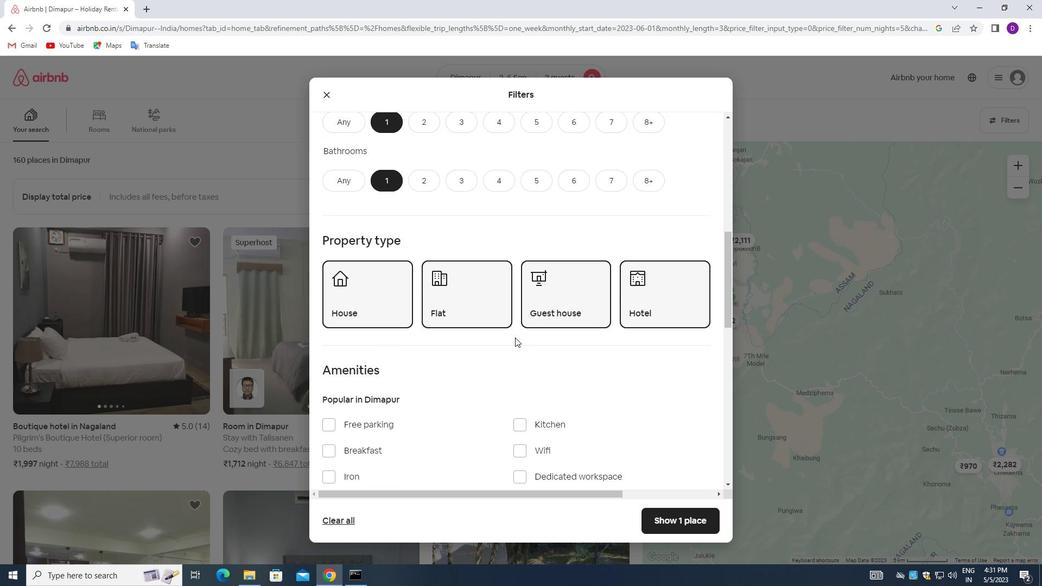 
Action: Mouse scrolled (507, 338) with delta (0, 0)
Screenshot: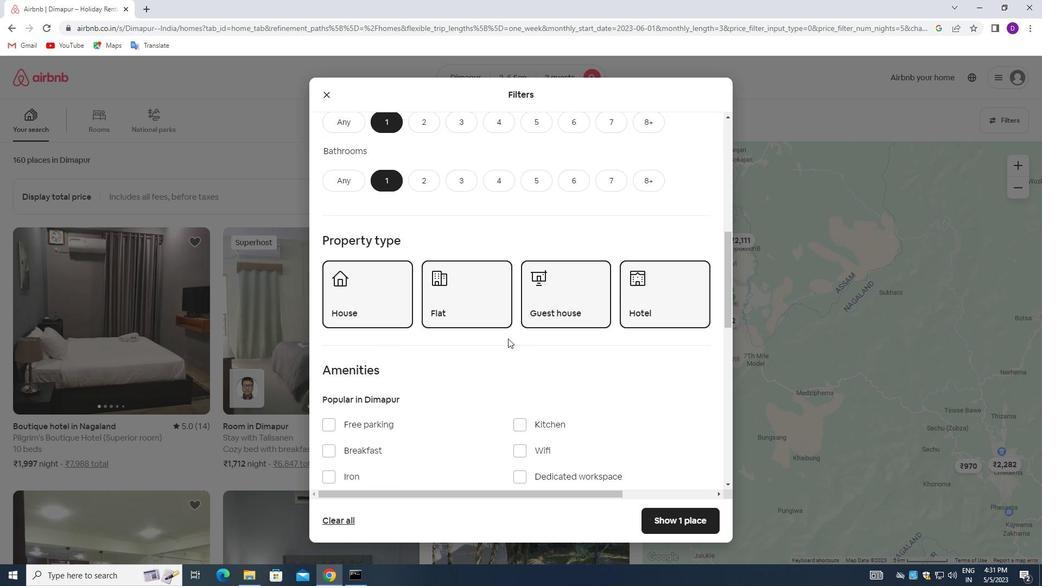 
Action: Mouse moved to (506, 339)
Screenshot: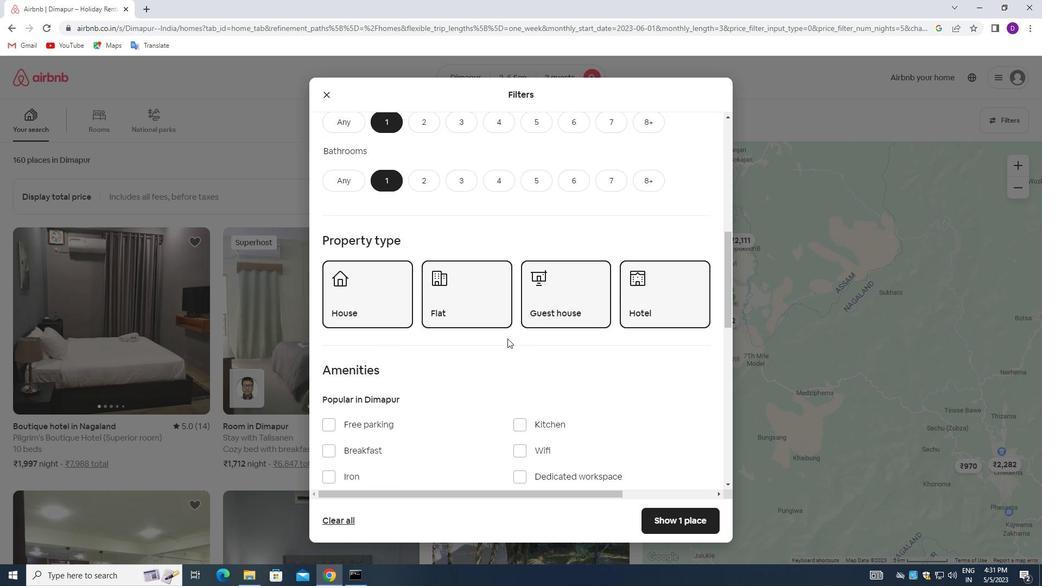 
Action: Mouse scrolled (506, 338) with delta (0, 0)
Screenshot: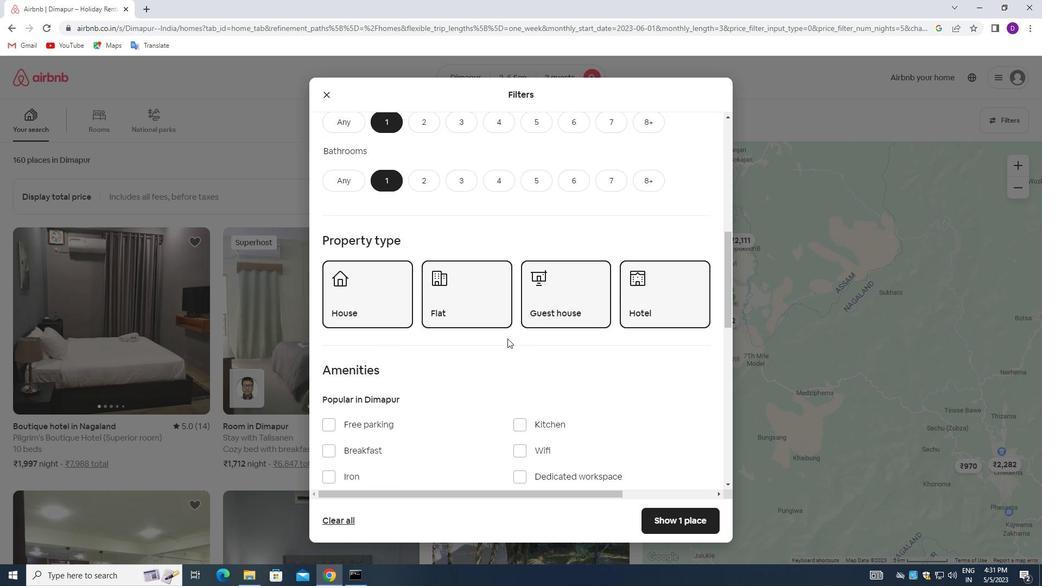 
Action: Mouse moved to (506, 340)
Screenshot: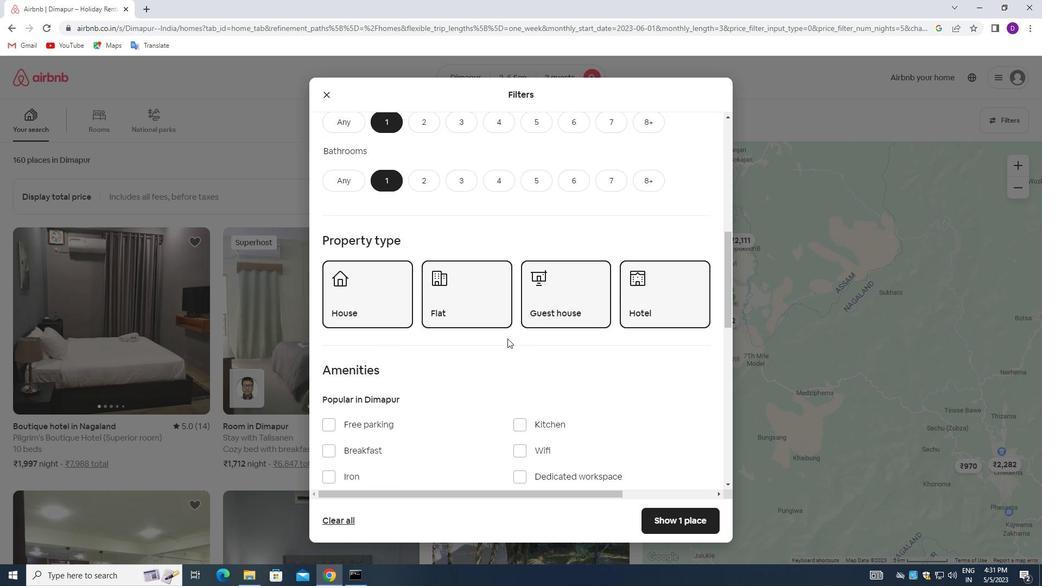 
Action: Mouse scrolled (506, 339) with delta (0, 0)
Screenshot: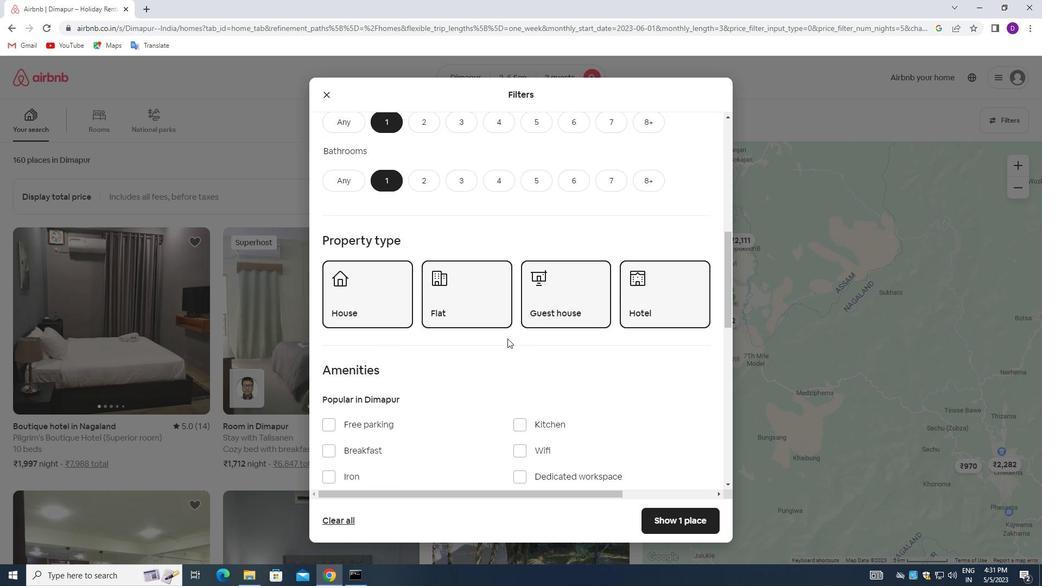 
Action: Mouse moved to (505, 340)
Screenshot: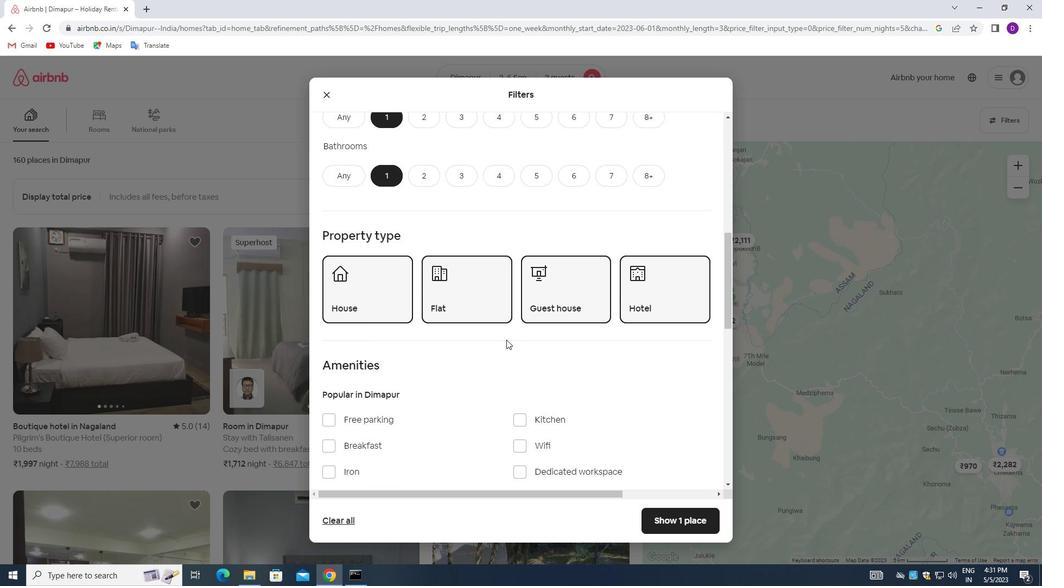 
Action: Mouse scrolled (505, 340) with delta (0, 0)
Screenshot: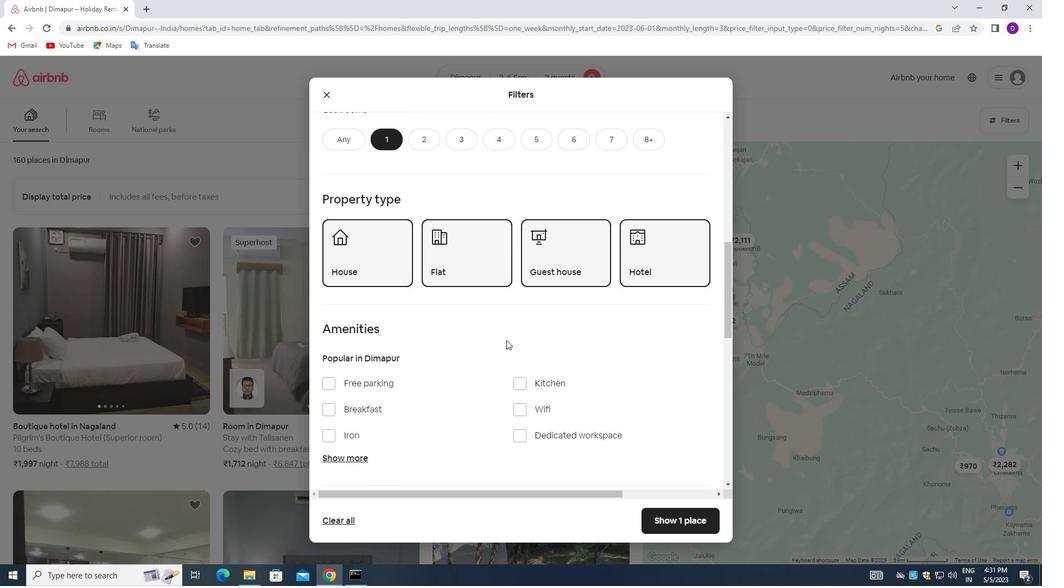 
Action: Mouse moved to (688, 406)
Screenshot: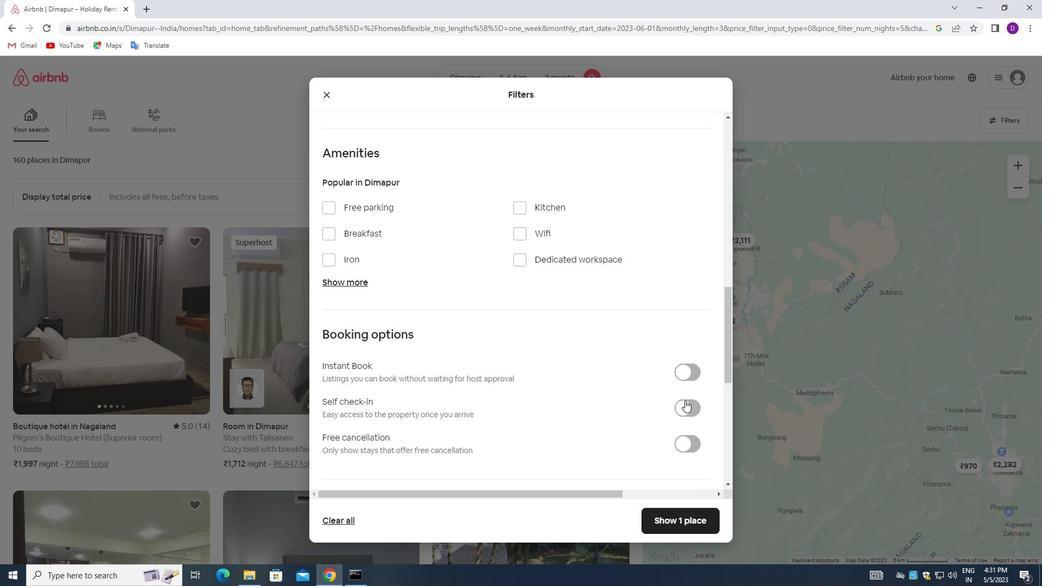 
Action: Mouse pressed left at (688, 406)
Screenshot: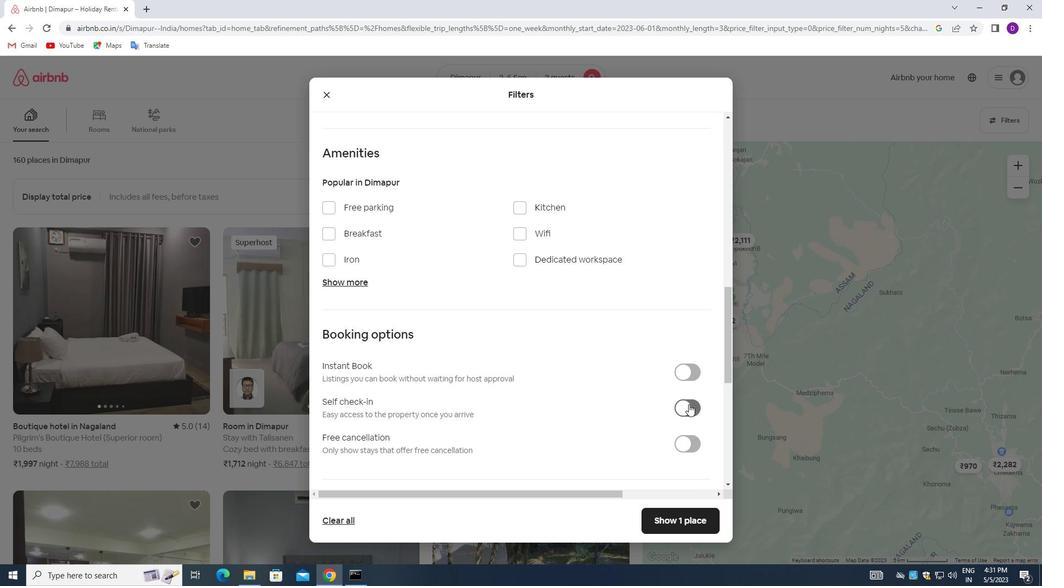 
Action: Mouse moved to (445, 397)
Screenshot: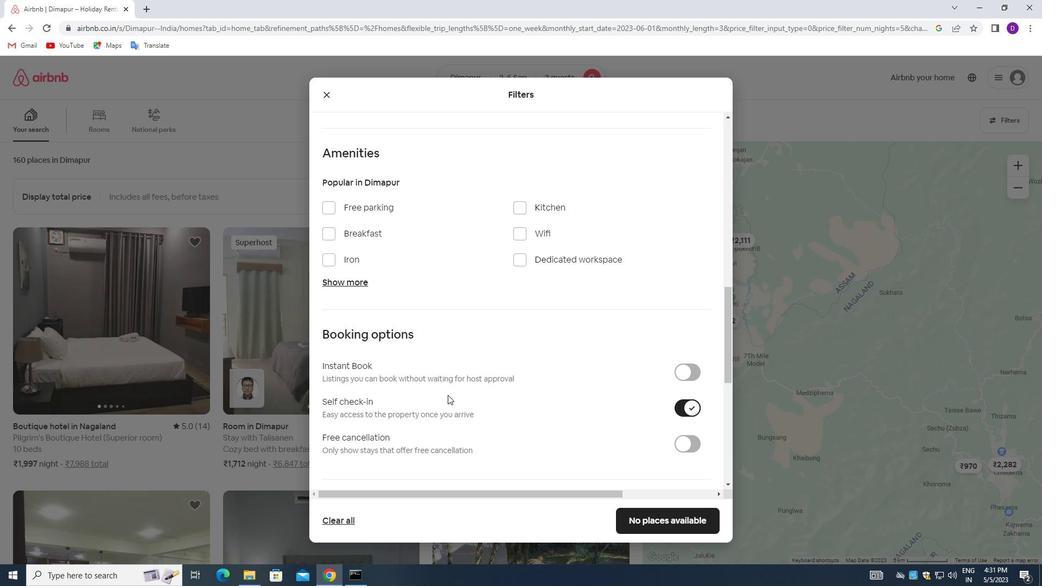 
Action: Mouse scrolled (445, 397) with delta (0, 0)
Screenshot: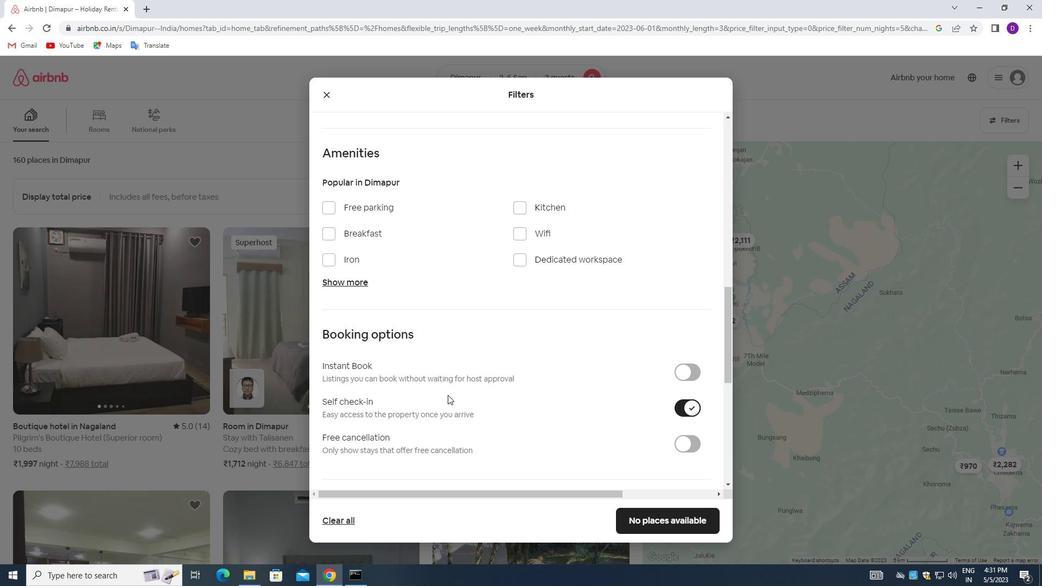 
Action: Mouse moved to (440, 404)
Screenshot: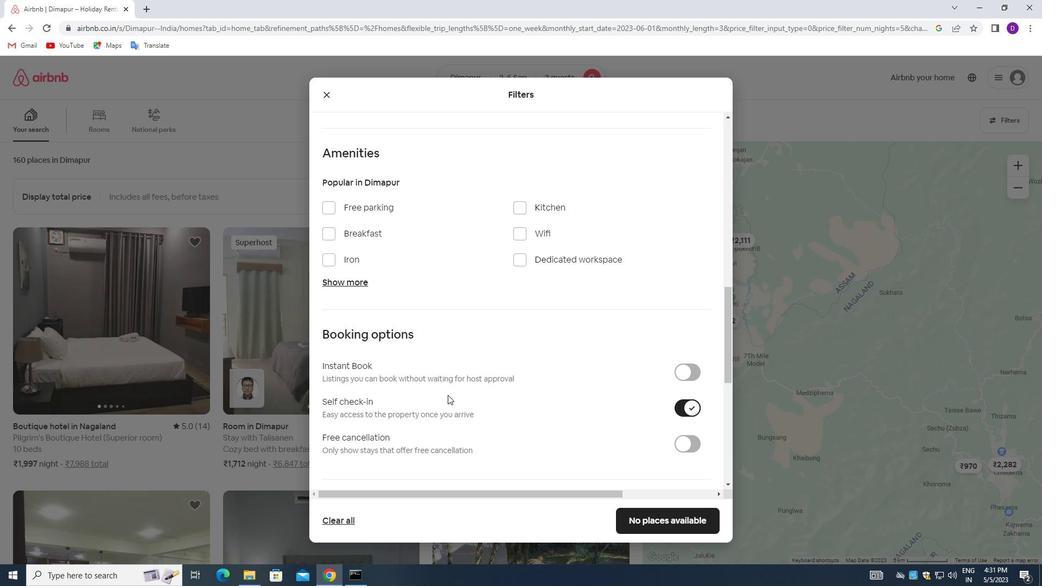 
Action: Mouse scrolled (440, 403) with delta (0, 0)
Screenshot: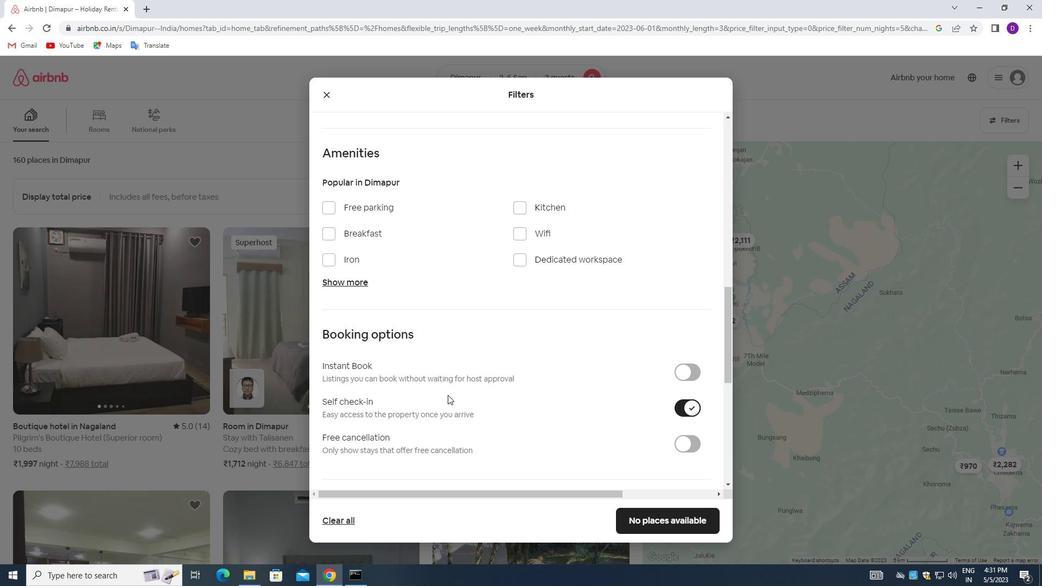 
Action: Mouse moved to (439, 406)
Screenshot: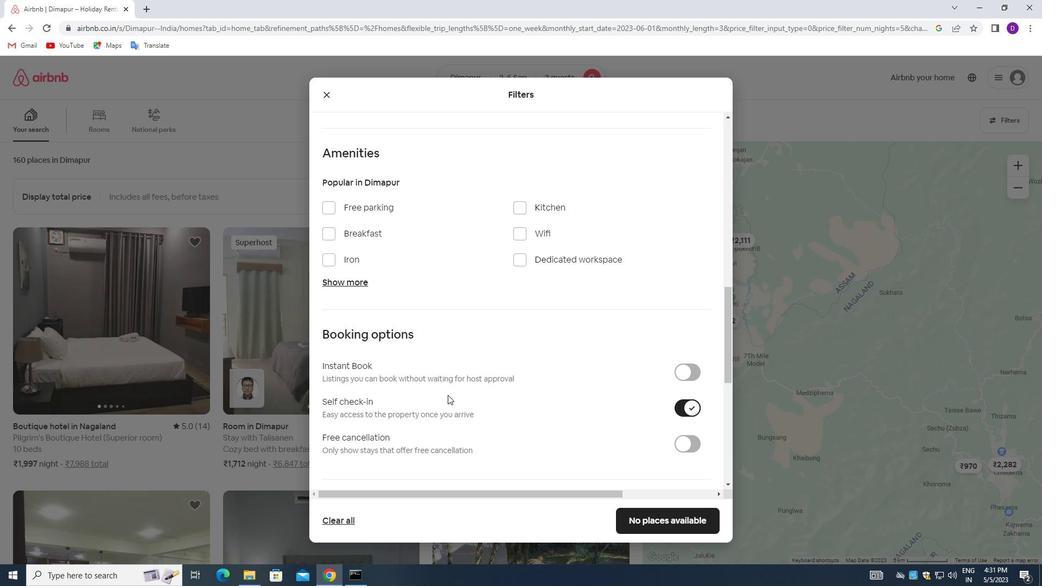 
Action: Mouse scrolled (439, 406) with delta (0, 0)
Screenshot: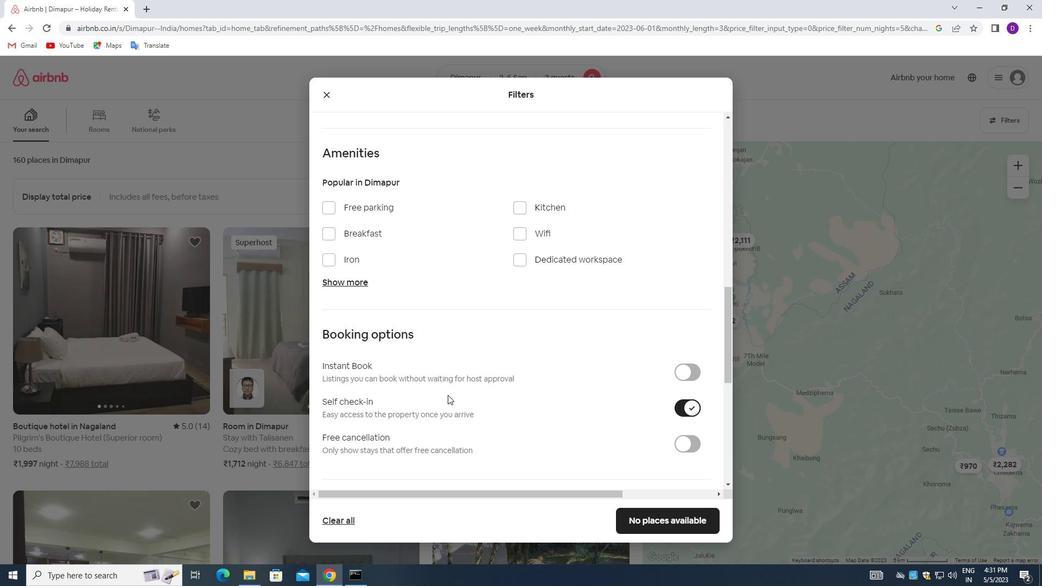 
Action: Mouse moved to (438, 407)
Screenshot: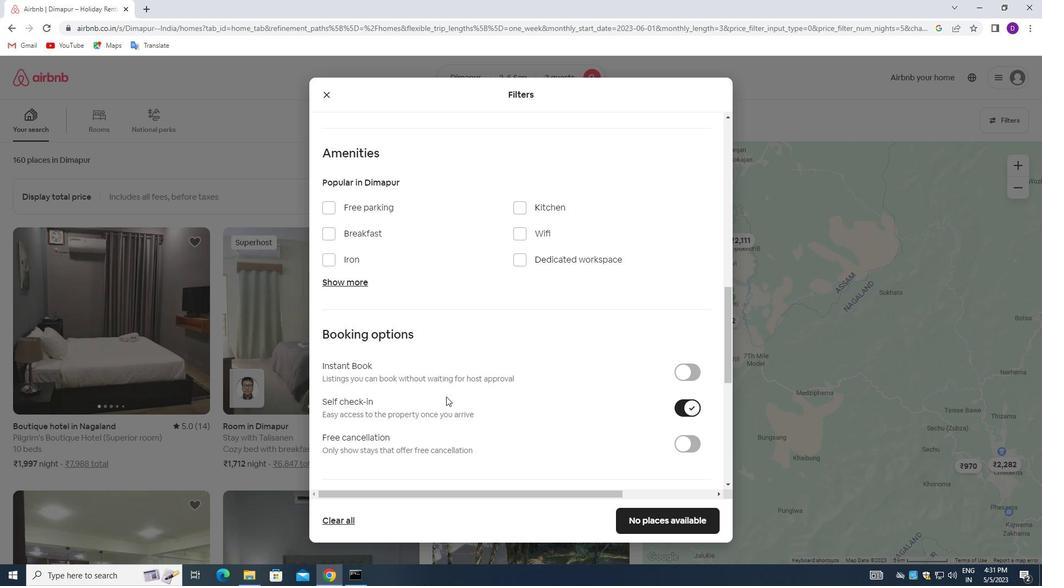 
Action: Mouse scrolled (438, 407) with delta (0, 0)
Screenshot: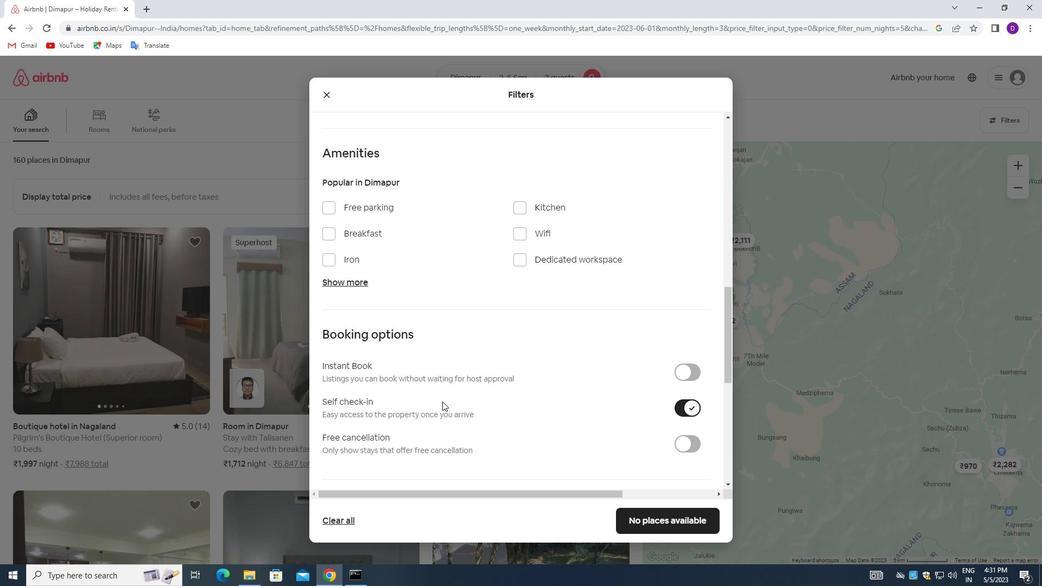 
Action: Mouse moved to (437, 421)
Screenshot: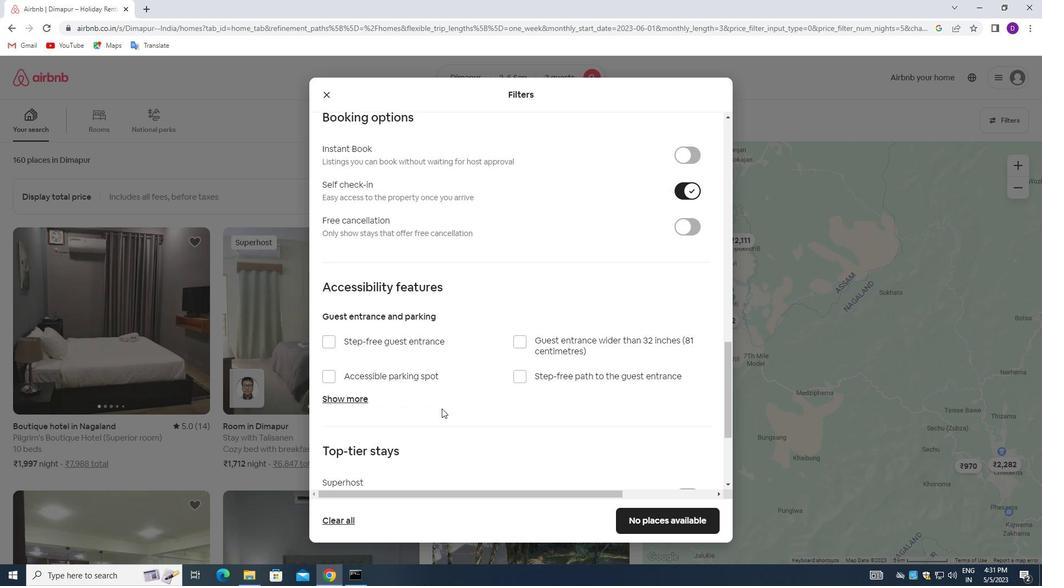 
Action: Mouse scrolled (437, 420) with delta (0, 0)
Screenshot: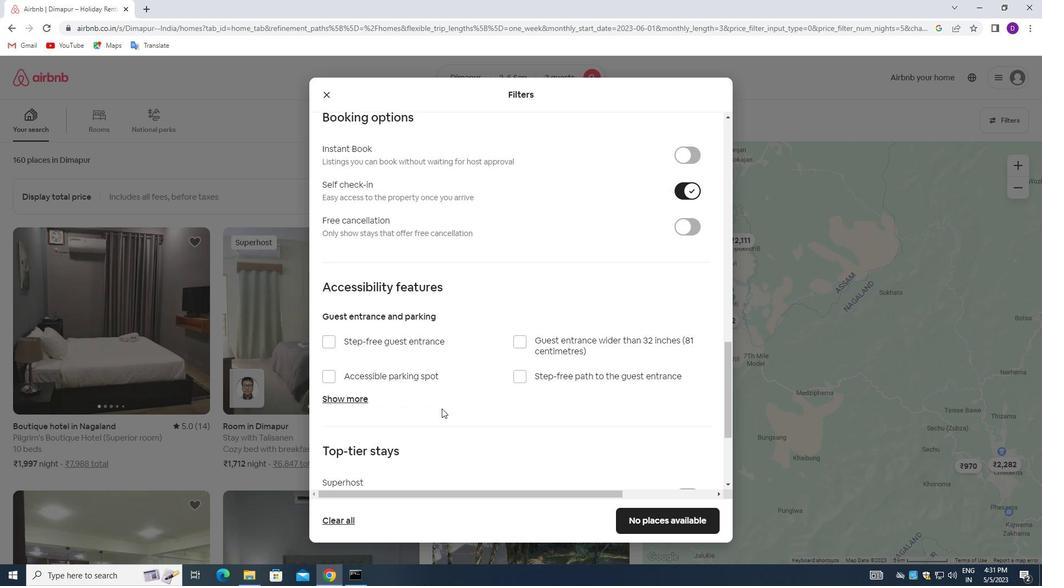 
Action: Mouse moved to (436, 423)
Screenshot: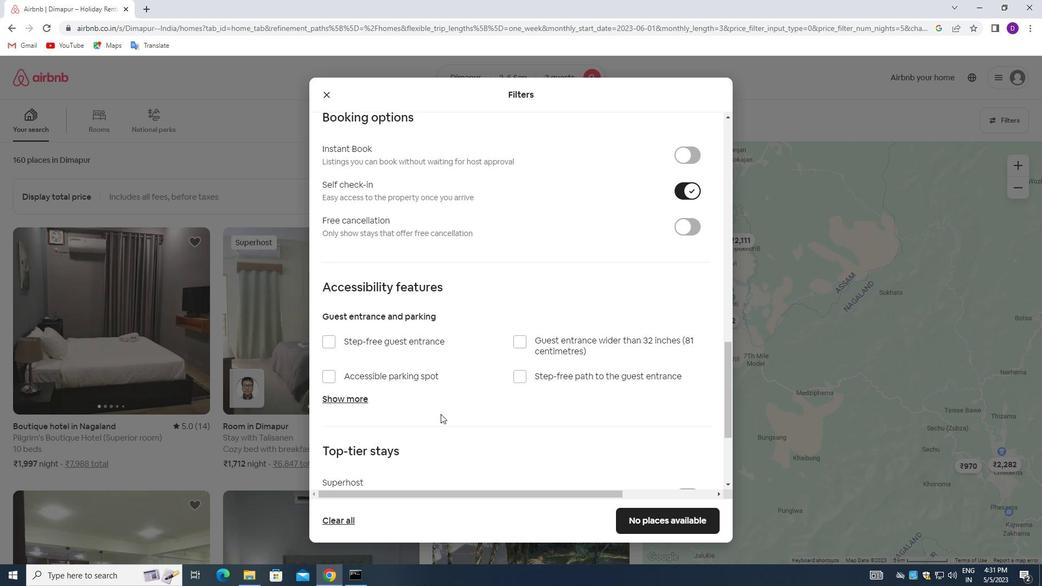 
Action: Mouse scrolled (436, 422) with delta (0, 0)
Screenshot: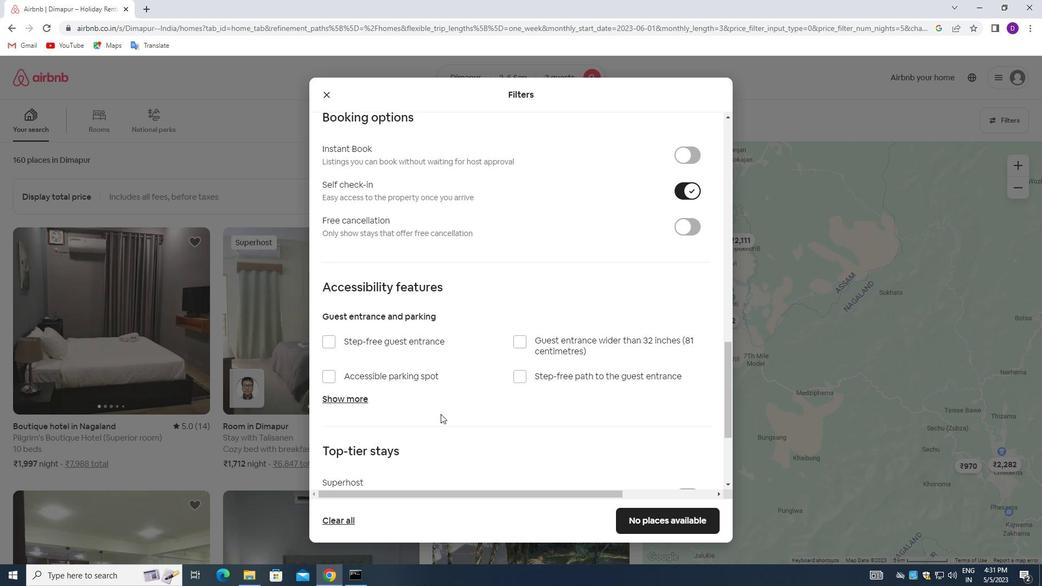 
Action: Mouse moved to (436, 425)
Screenshot: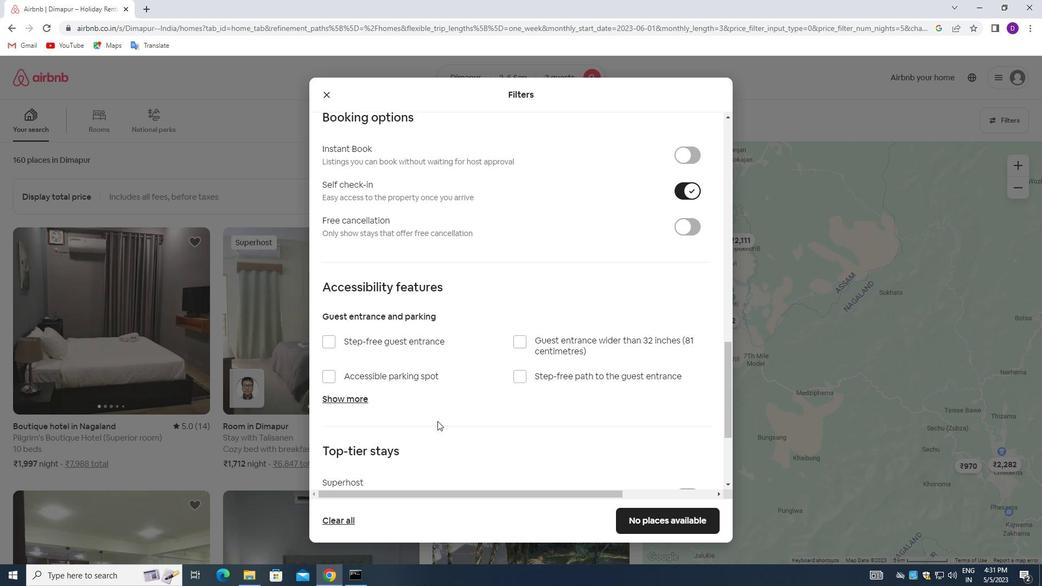 
Action: Mouse scrolled (436, 424) with delta (0, 0)
Screenshot: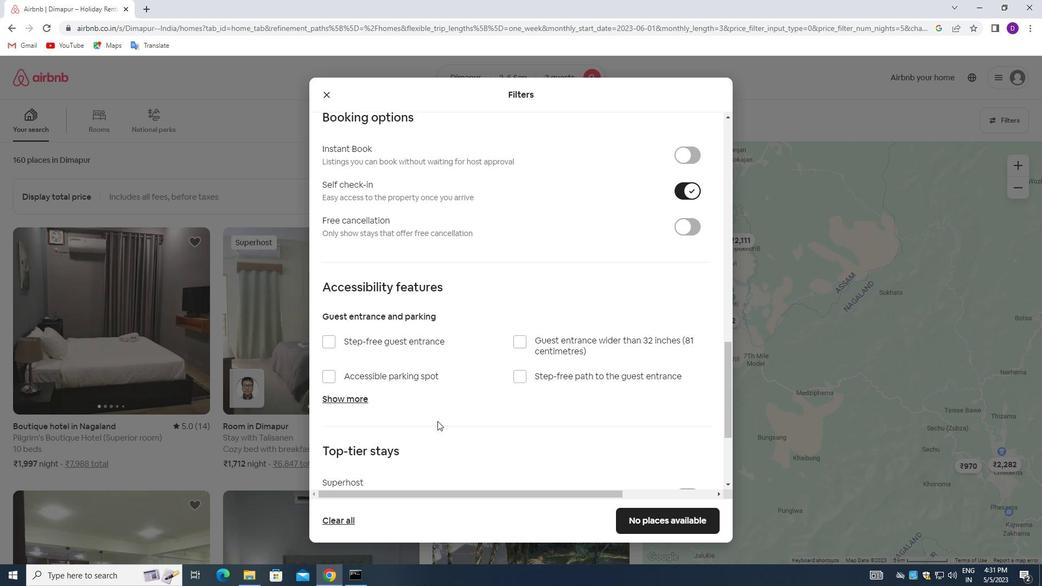 
Action: Mouse moved to (435, 426)
Screenshot: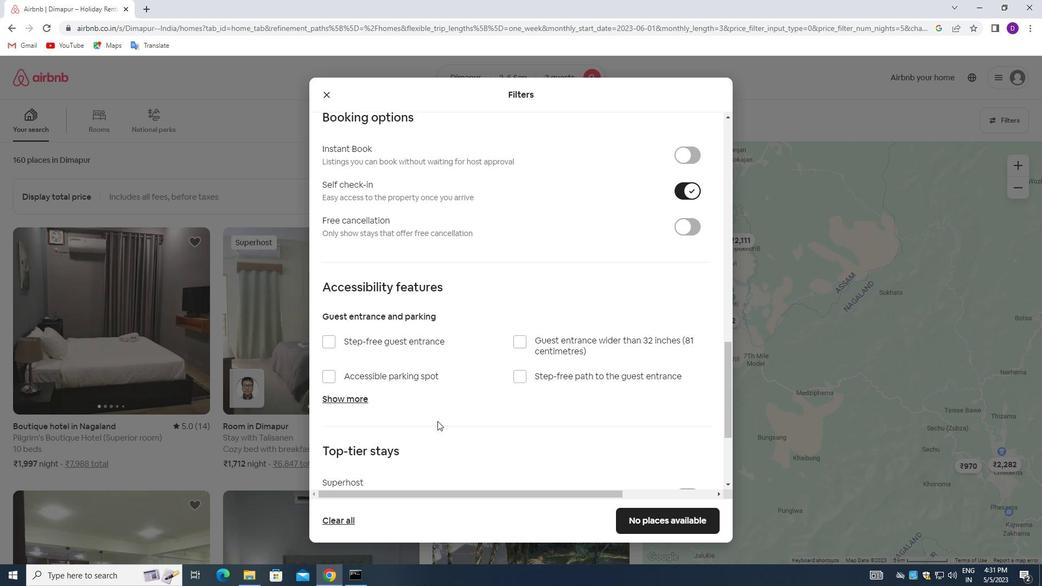 
Action: Mouse scrolled (435, 426) with delta (0, 0)
Screenshot: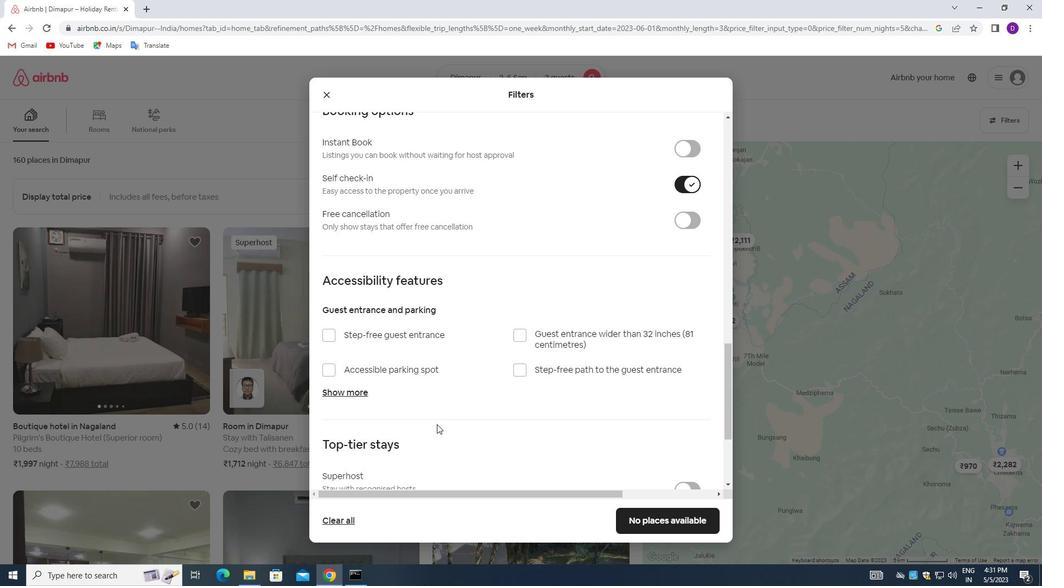 
Action: Mouse scrolled (435, 426) with delta (0, 0)
Screenshot: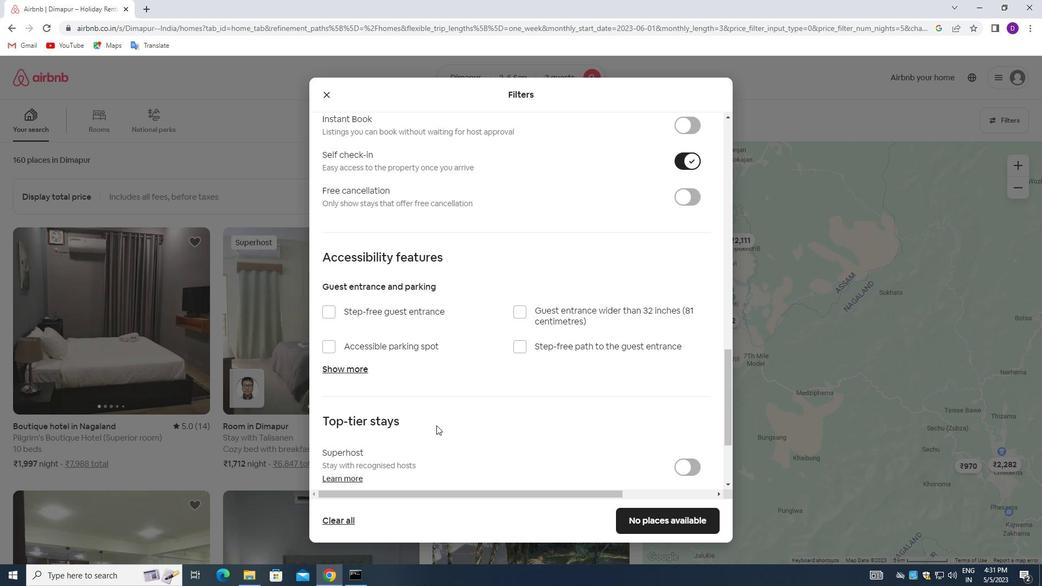 
Action: Mouse scrolled (435, 426) with delta (0, 0)
Screenshot: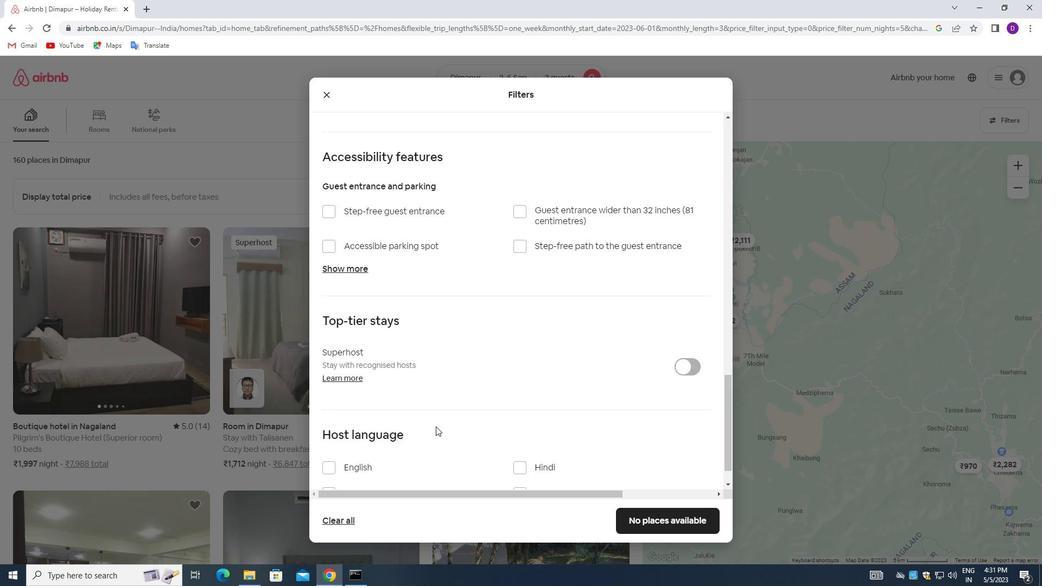 
Action: Mouse moved to (329, 436)
Screenshot: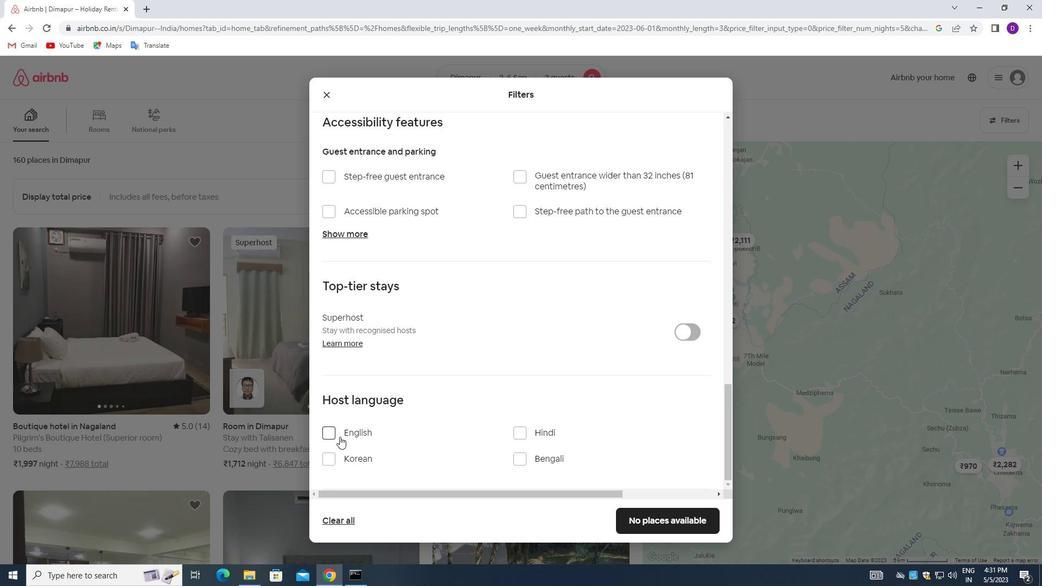 
Action: Mouse pressed left at (329, 436)
Screenshot: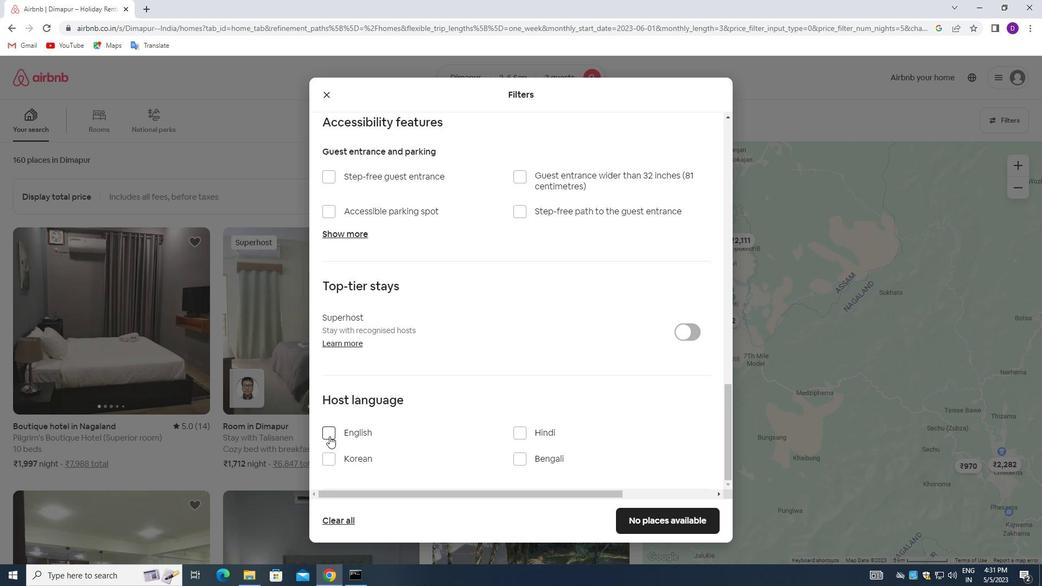 
Action: Mouse moved to (624, 516)
Screenshot: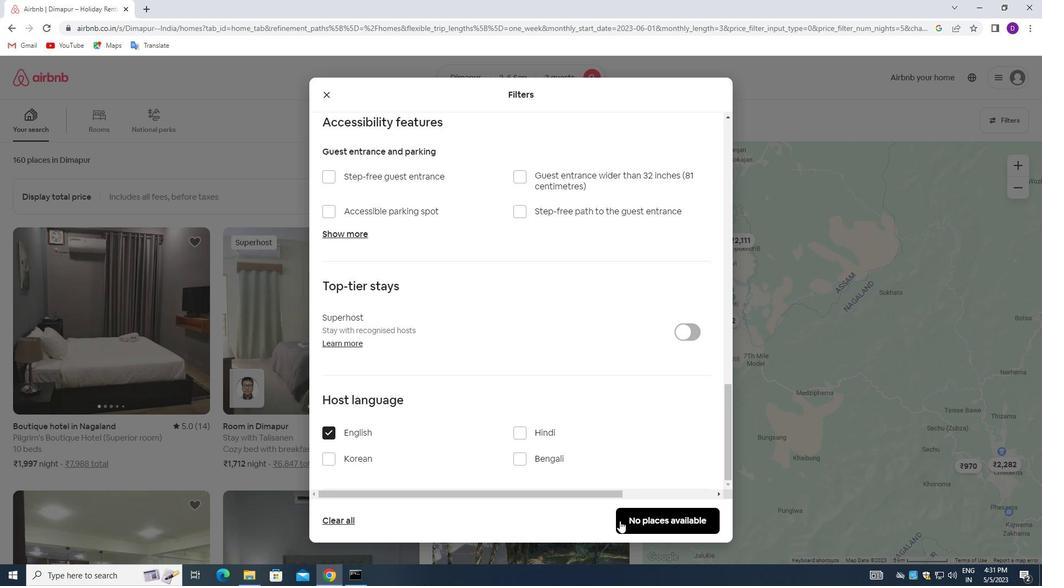 
Action: Mouse pressed left at (624, 516)
Screenshot: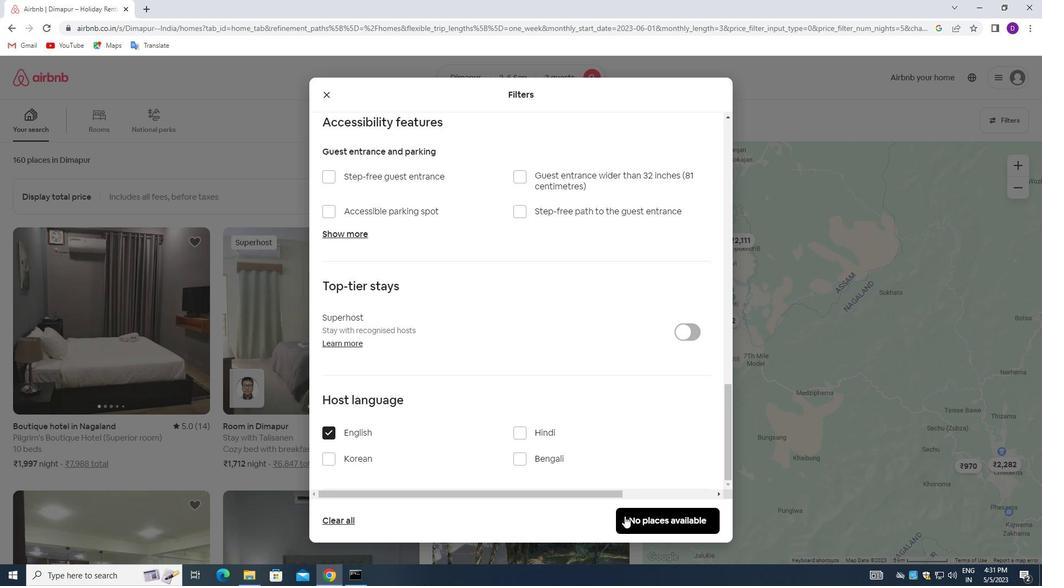 
Action: Mouse moved to (589, 407)
Screenshot: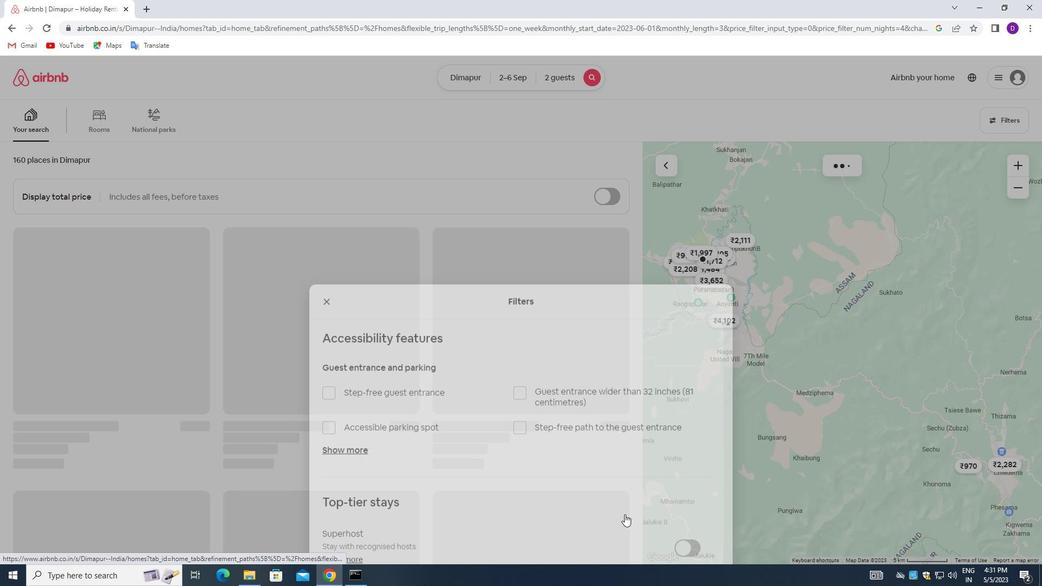 
